 Task: Look for space in Toba, Japan from 6th September, 2023 to 10th September, 2023 for 1 adult in price range Rs.10000 to Rs.15000. Place can be private room with 1  bedroom having 1 bed and 1 bathroom. Property type can be house, flat, guest house, hotel. Booking option can be shelf check-in. Required host language is English.
Action: Mouse moved to (428, 79)
Screenshot: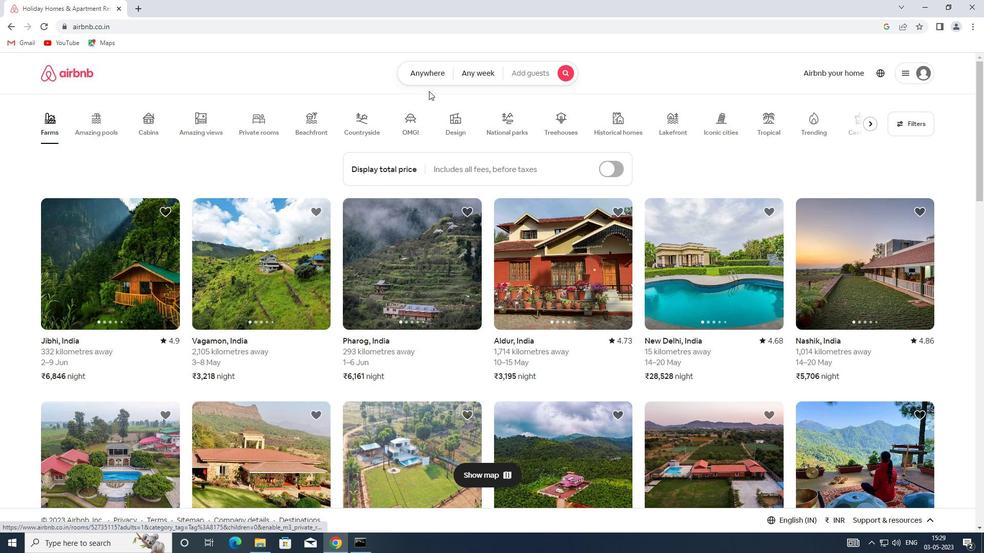 
Action: Mouse pressed left at (428, 79)
Screenshot: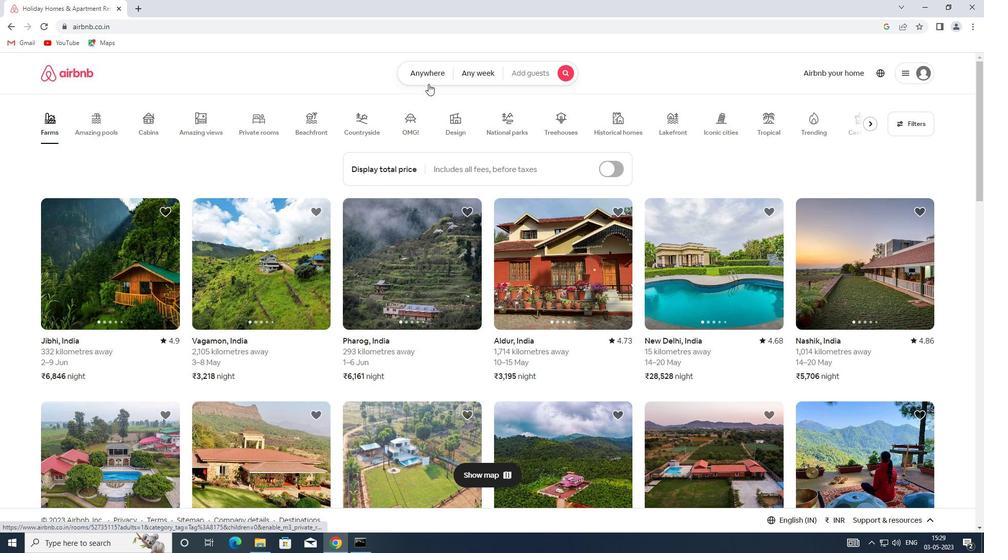 
Action: Mouse moved to (360, 115)
Screenshot: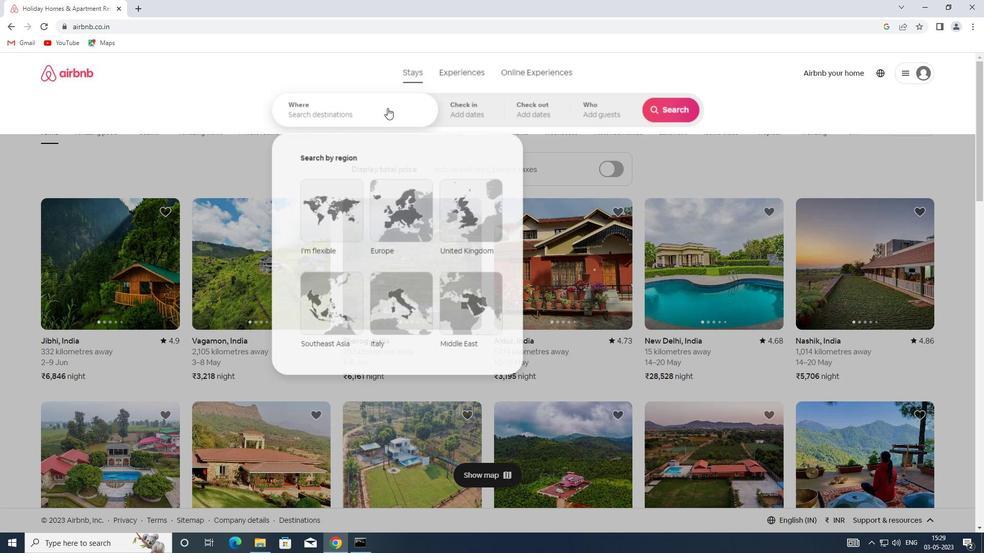 
Action: Mouse pressed left at (360, 115)
Screenshot: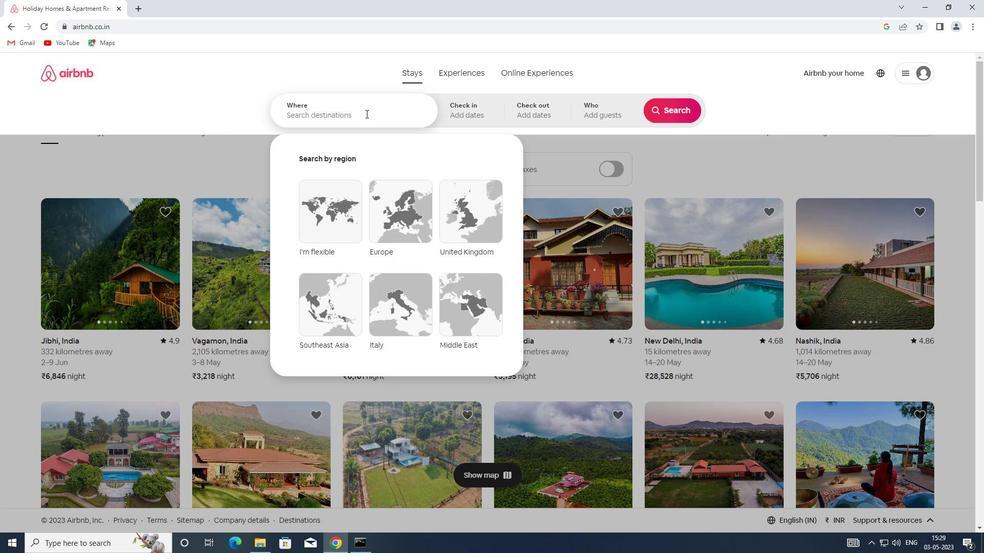 
Action: Key pressed <Key.shift>TOBA,<Key.shift><Key.shift><Key.shift><Key.shift>JAPAN
Screenshot: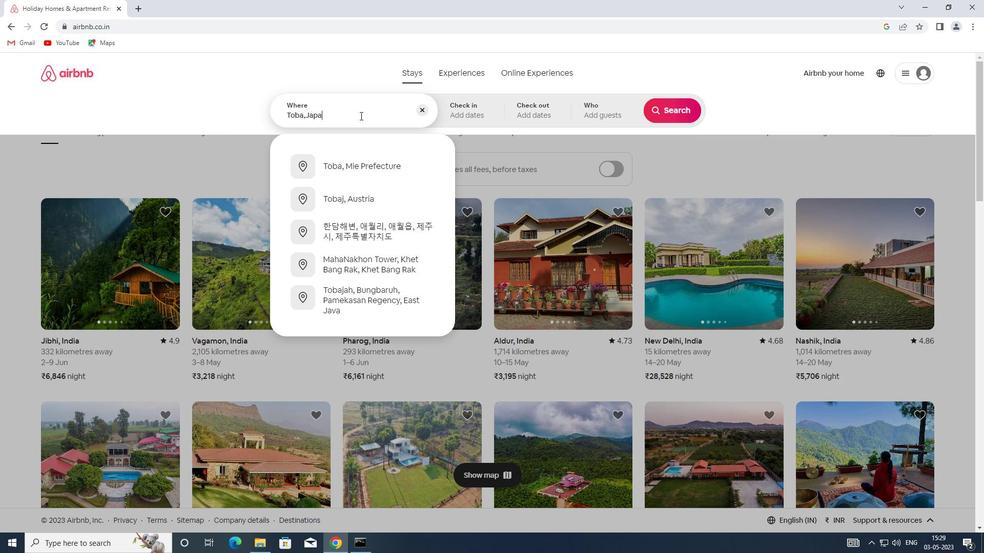 
Action: Mouse moved to (474, 97)
Screenshot: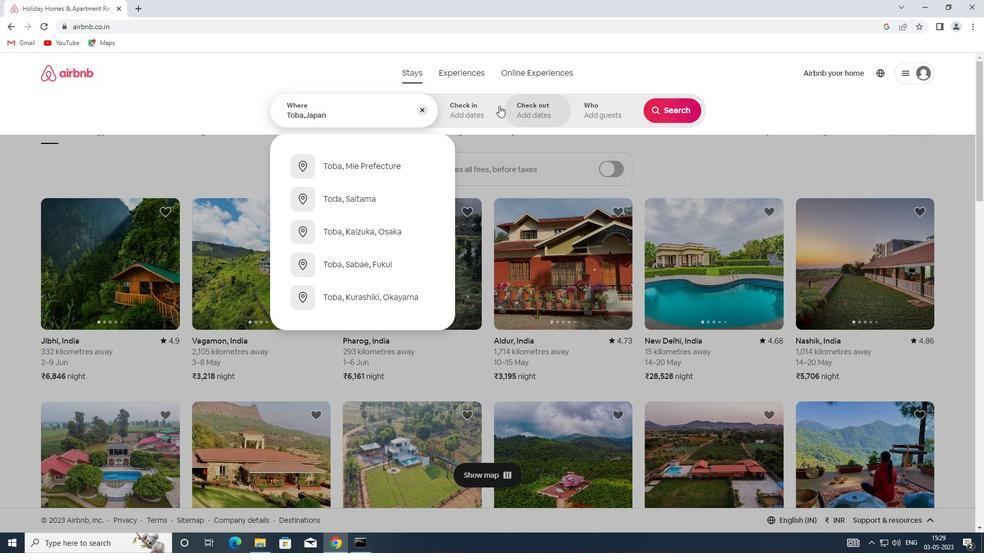 
Action: Mouse pressed left at (474, 97)
Screenshot: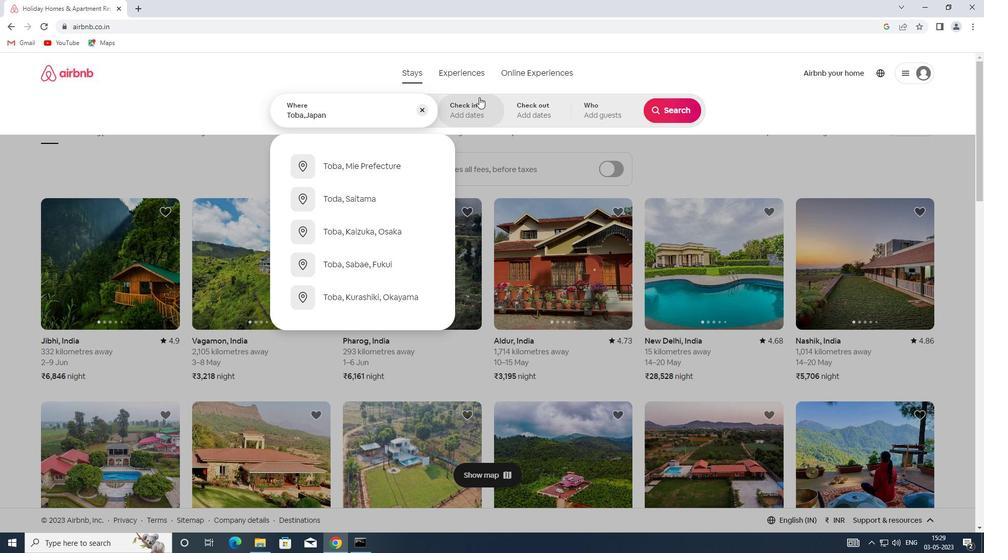 
Action: Mouse moved to (664, 196)
Screenshot: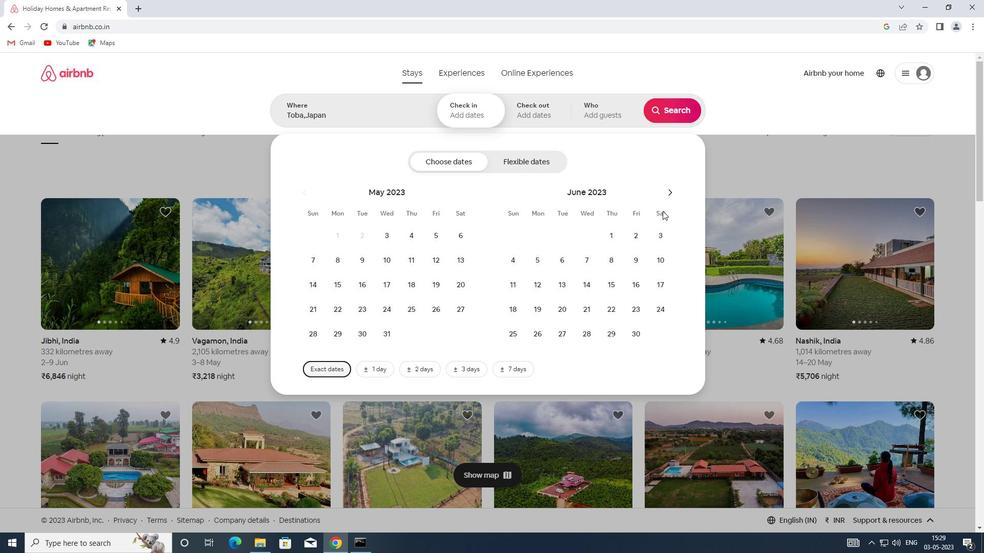 
Action: Mouse pressed left at (664, 196)
Screenshot: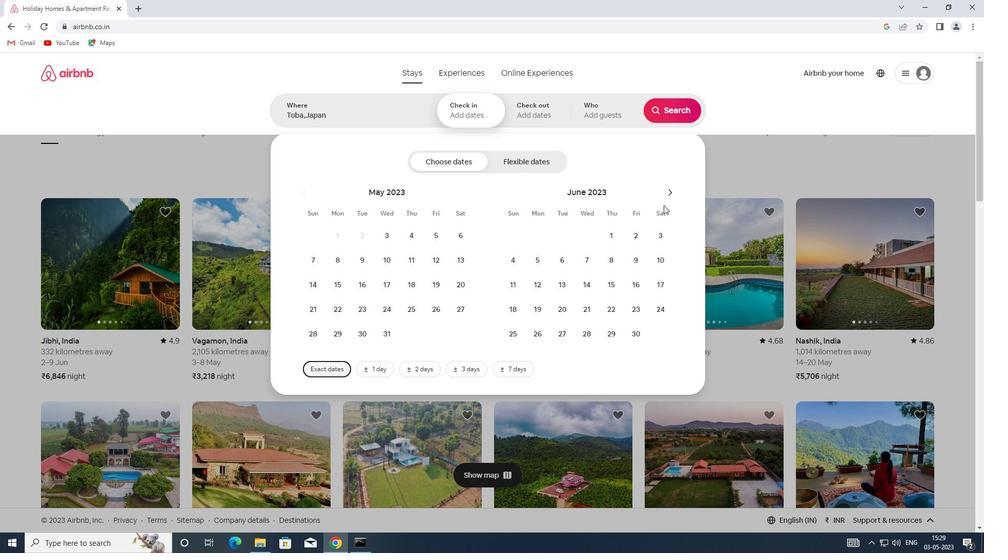 
Action: Mouse pressed left at (664, 196)
Screenshot: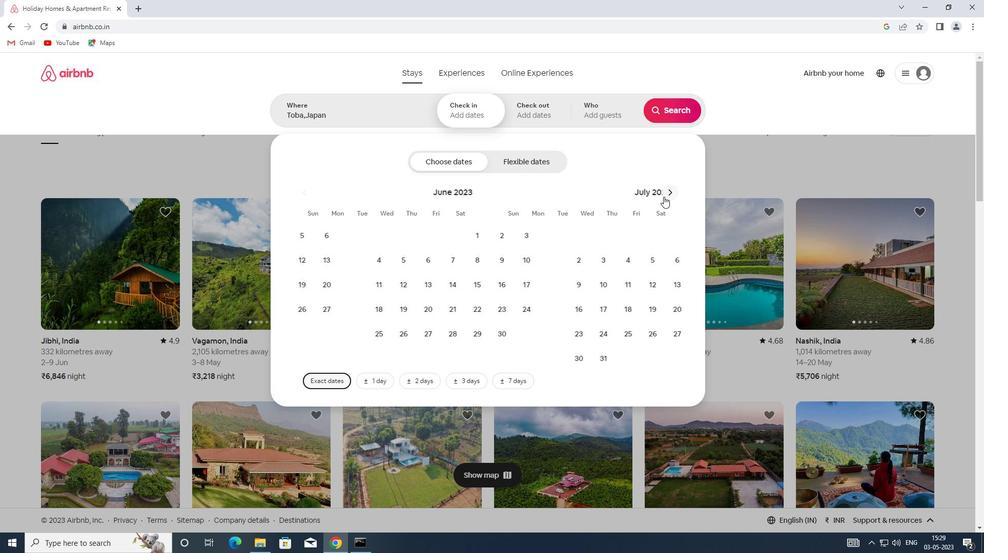 
Action: Mouse pressed left at (664, 196)
Screenshot: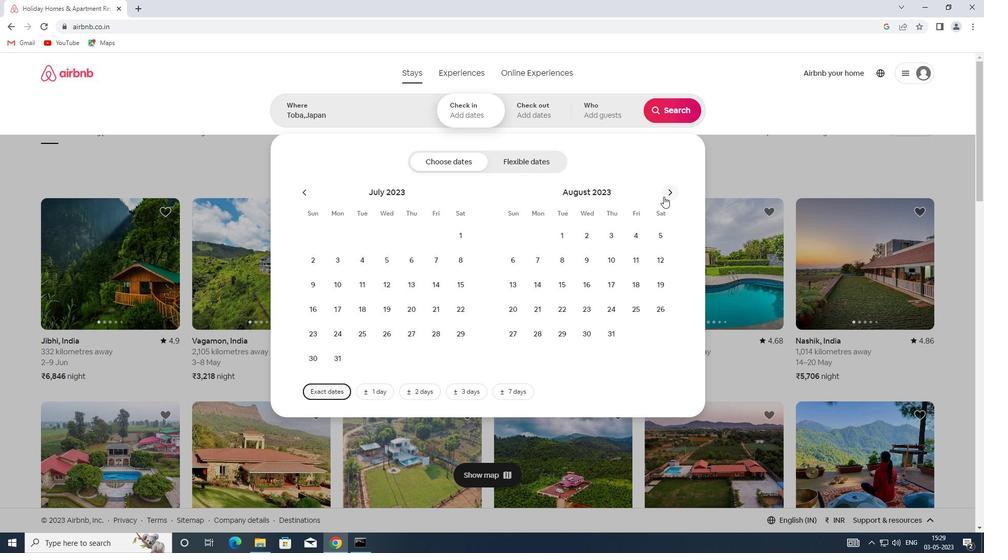 
Action: Mouse moved to (590, 265)
Screenshot: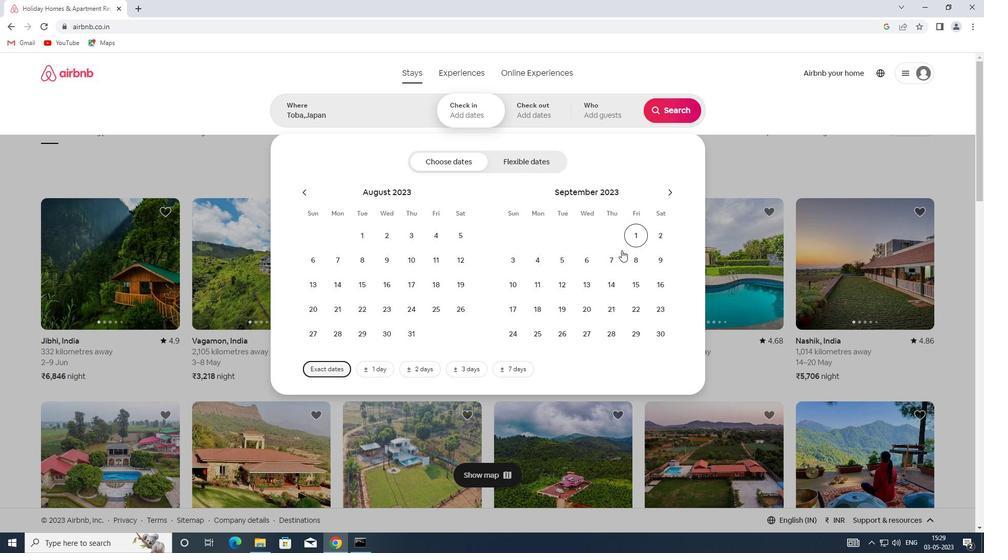 
Action: Mouse pressed left at (590, 265)
Screenshot: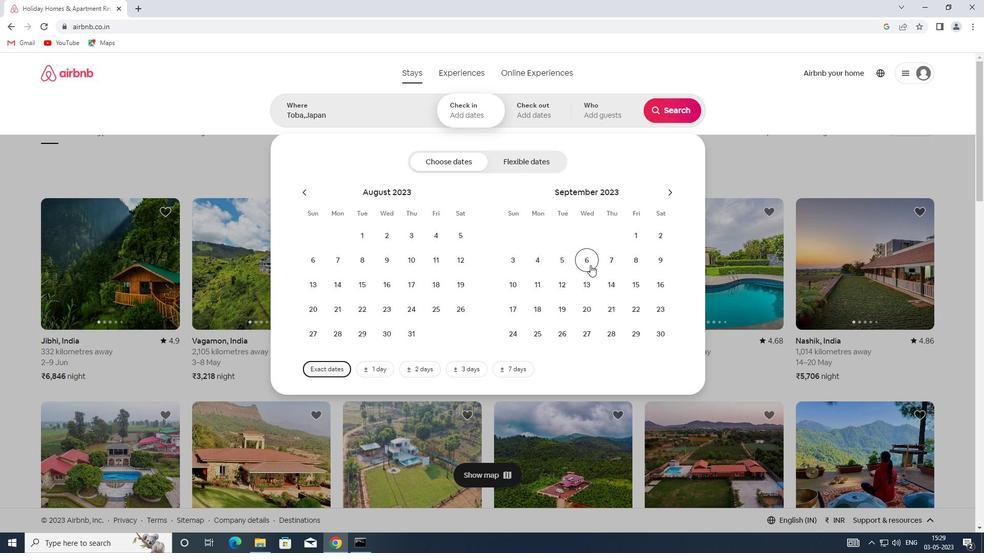 
Action: Mouse moved to (521, 289)
Screenshot: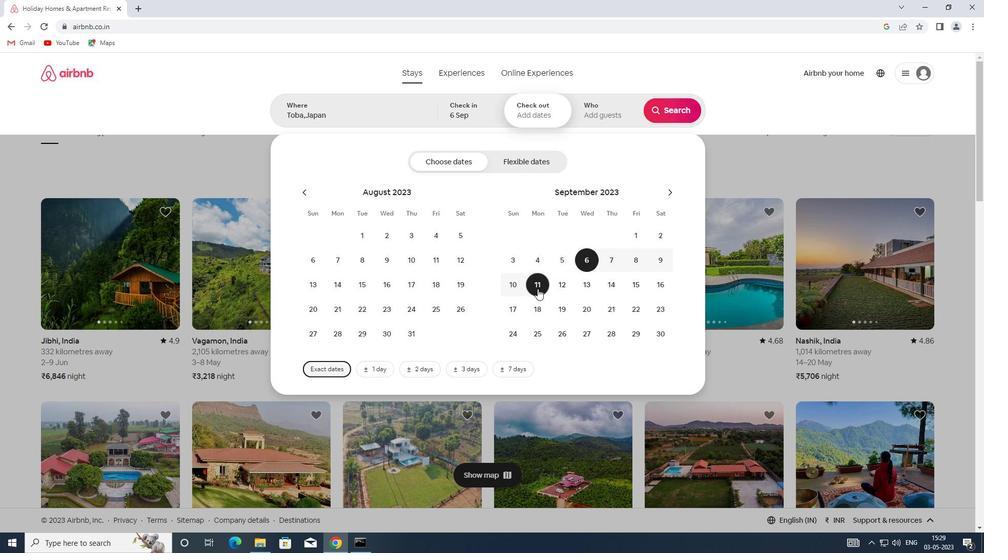 
Action: Mouse pressed left at (521, 289)
Screenshot: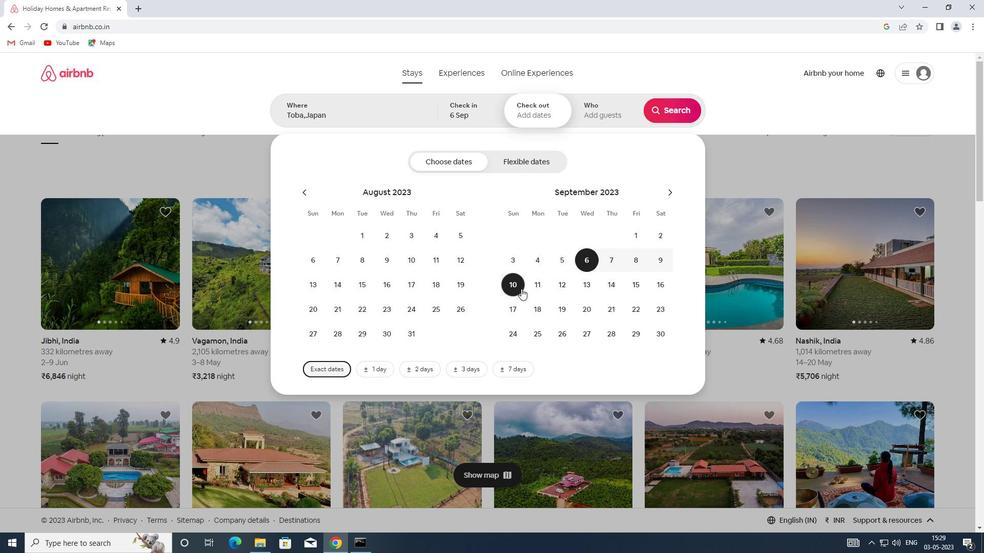 
Action: Mouse moved to (598, 117)
Screenshot: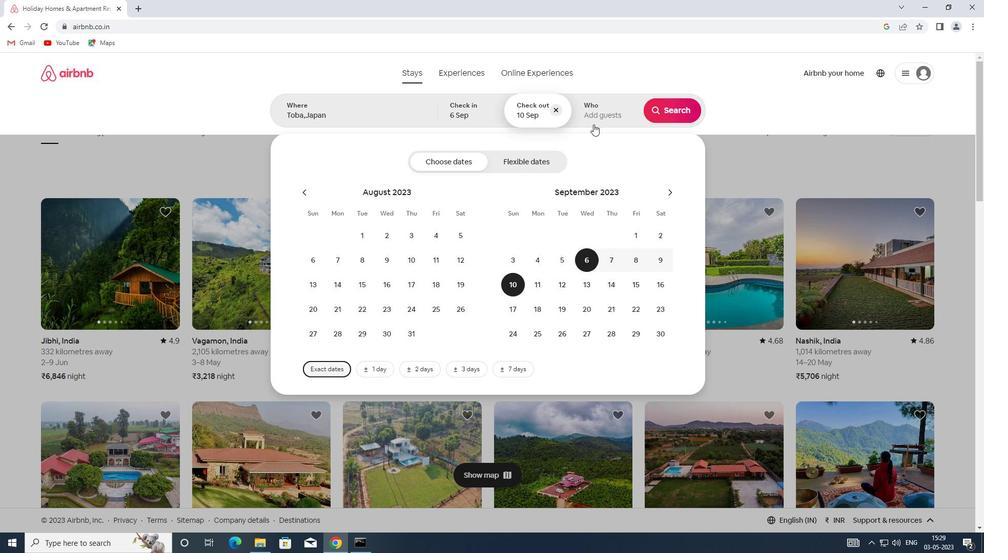 
Action: Mouse pressed left at (598, 117)
Screenshot: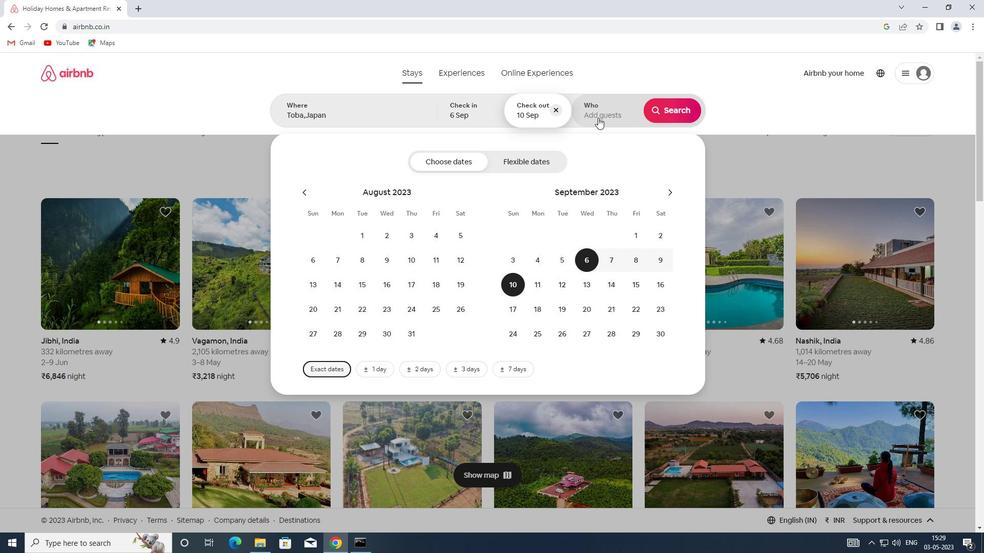 
Action: Mouse moved to (681, 161)
Screenshot: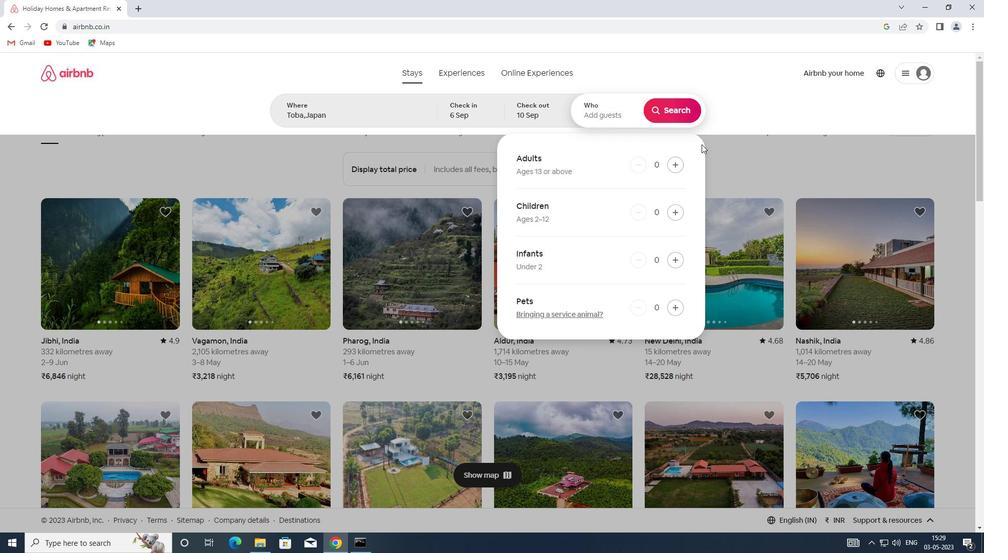 
Action: Mouse pressed left at (681, 161)
Screenshot: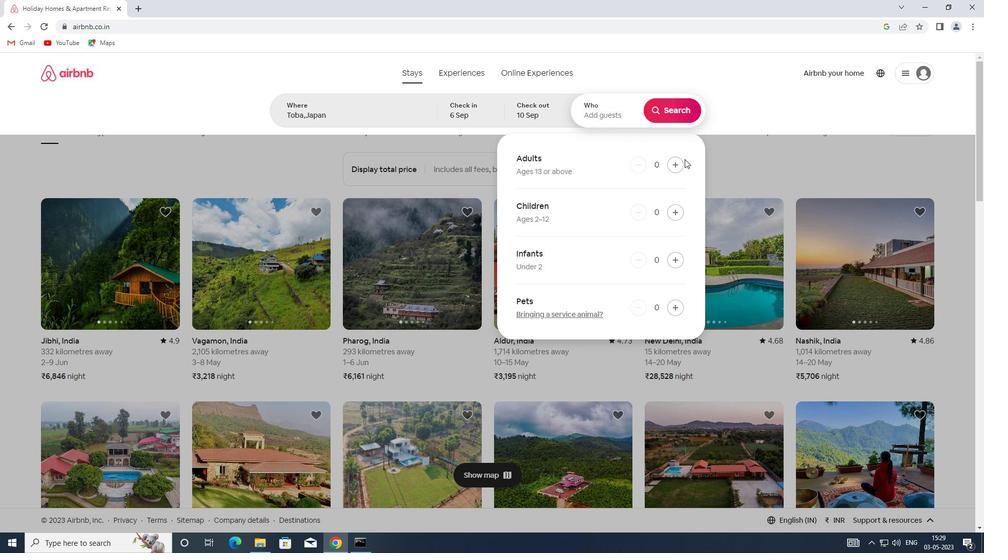 
Action: Mouse moved to (676, 119)
Screenshot: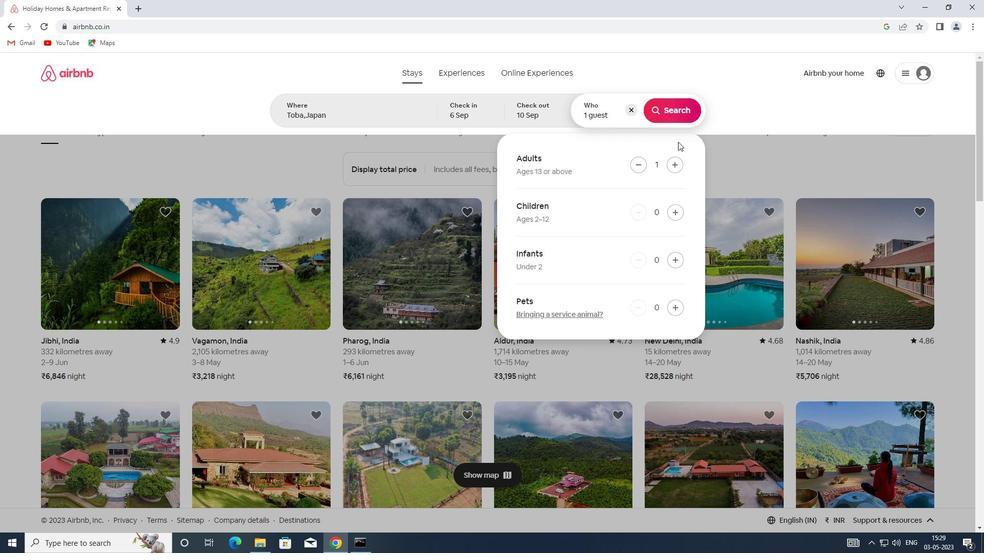 
Action: Mouse pressed left at (676, 119)
Screenshot: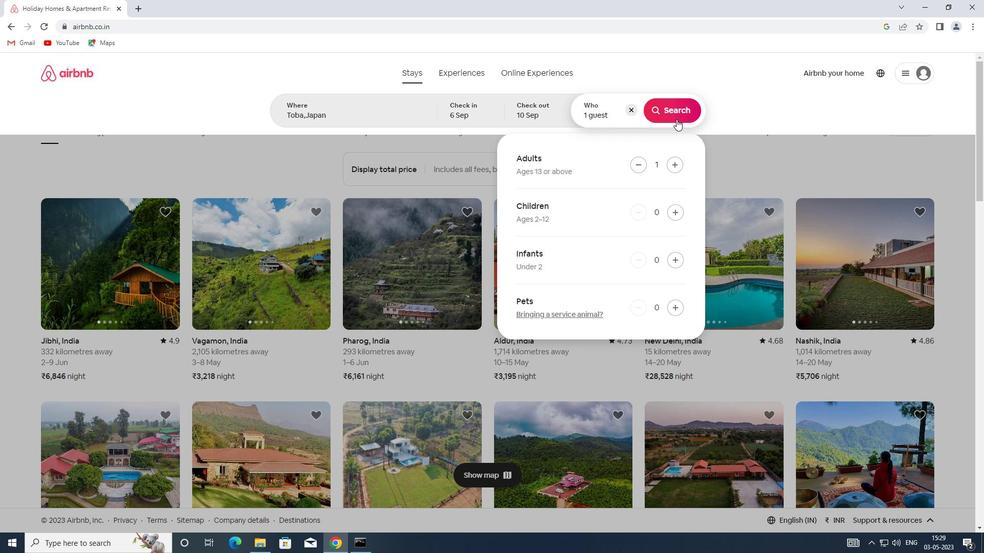 
Action: Mouse moved to (936, 115)
Screenshot: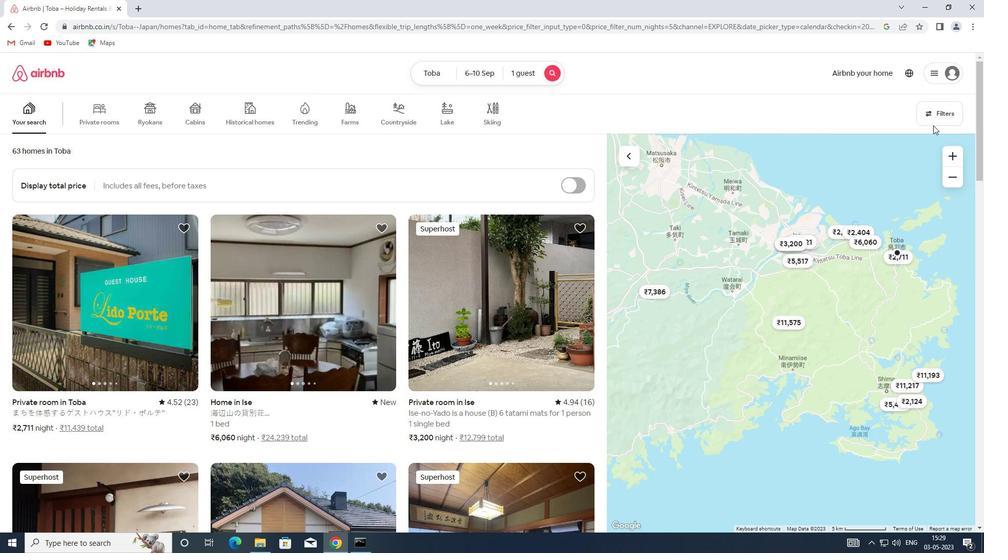 
Action: Mouse pressed left at (936, 115)
Screenshot: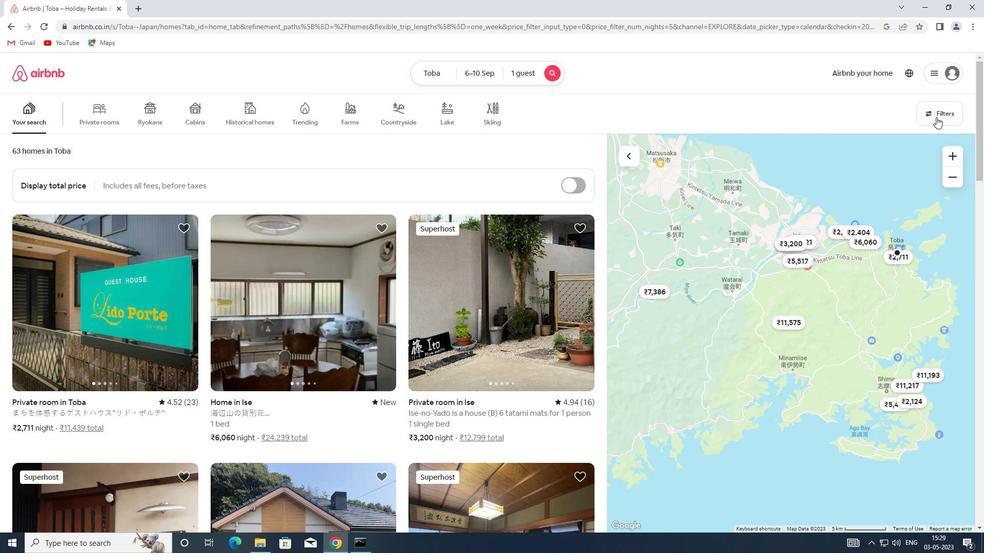 
Action: Mouse moved to (364, 241)
Screenshot: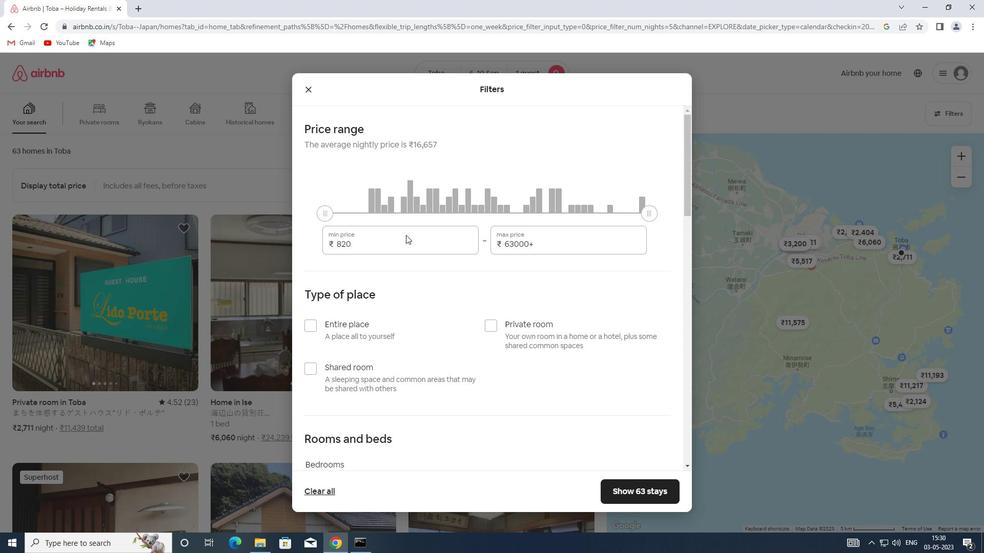 
Action: Mouse pressed left at (364, 241)
Screenshot: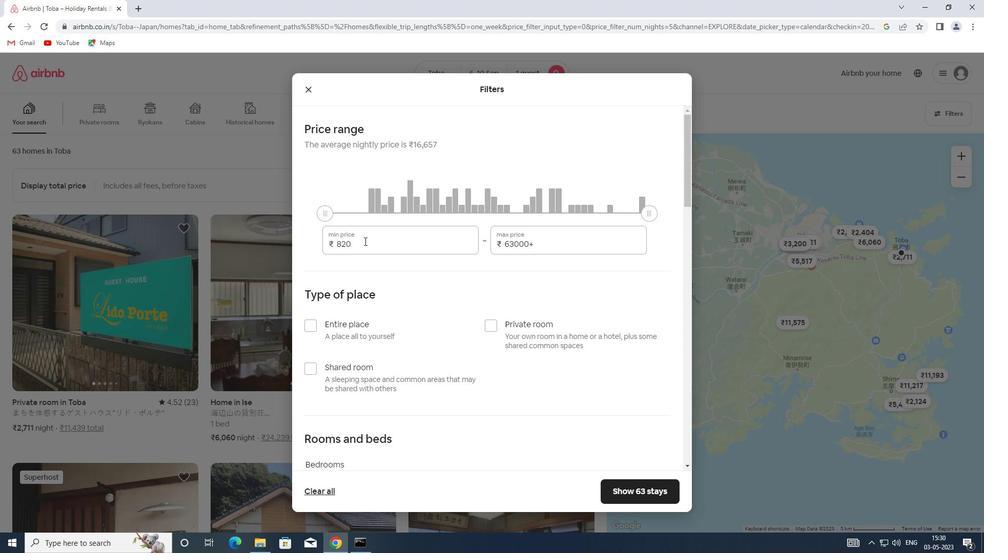 
Action: Mouse moved to (312, 243)
Screenshot: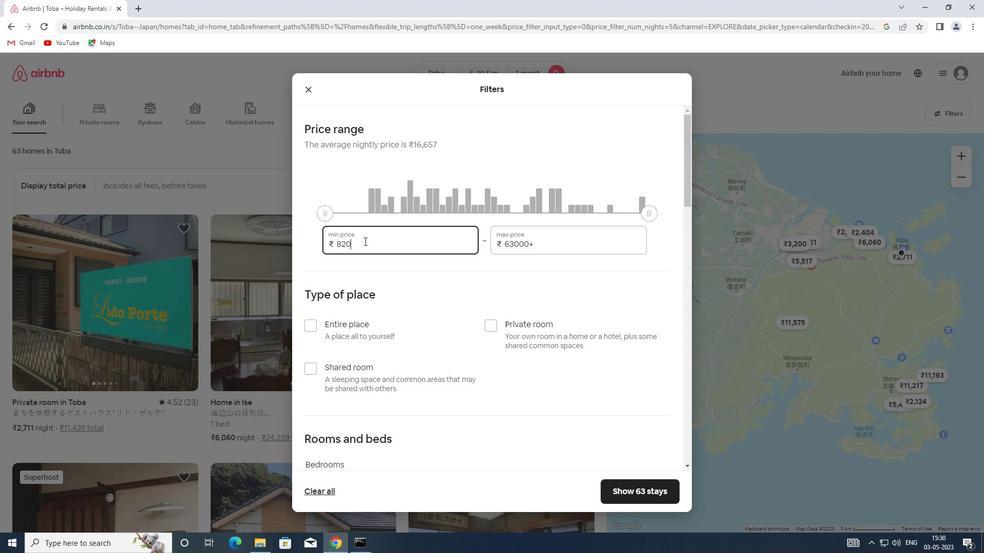 
Action: Key pressed 10000
Screenshot: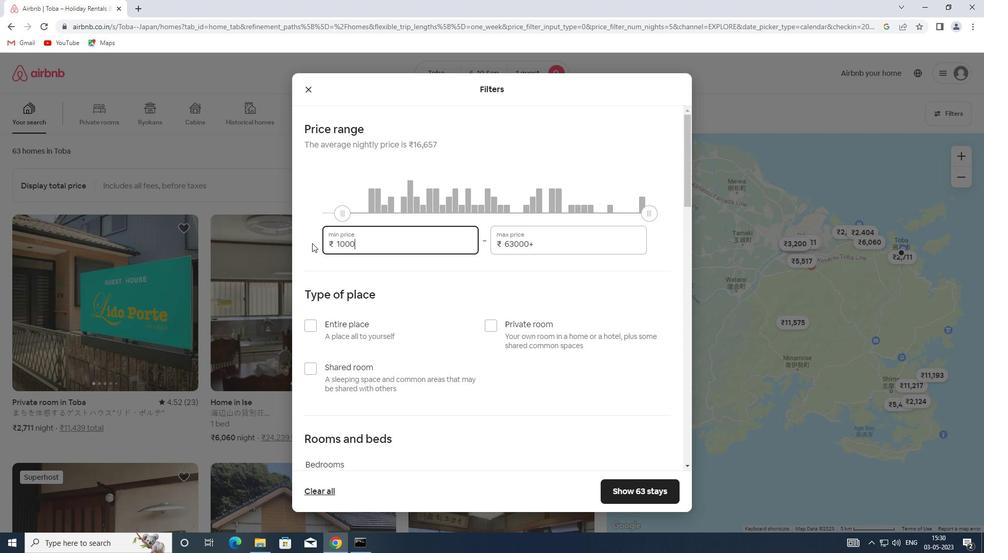 
Action: Mouse moved to (555, 241)
Screenshot: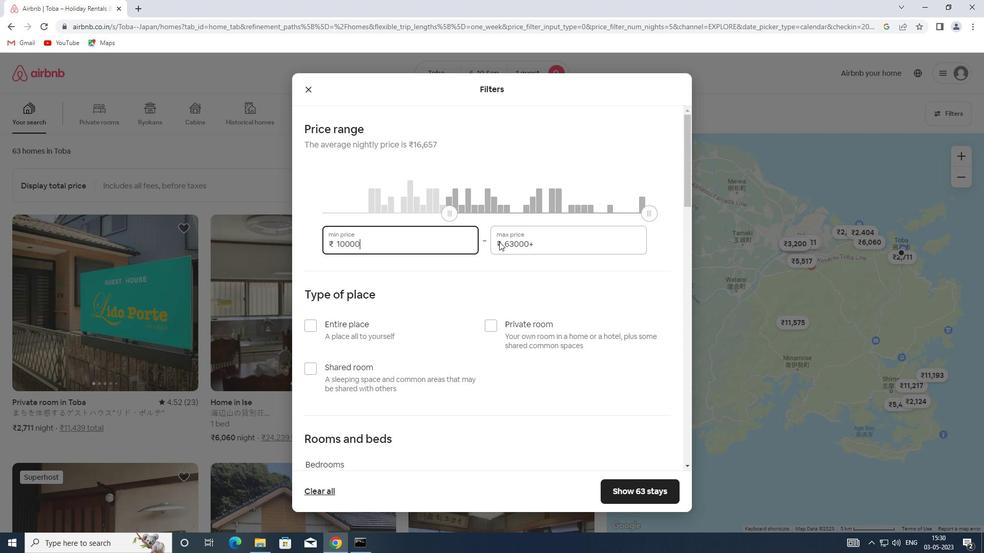 
Action: Mouse pressed left at (555, 241)
Screenshot: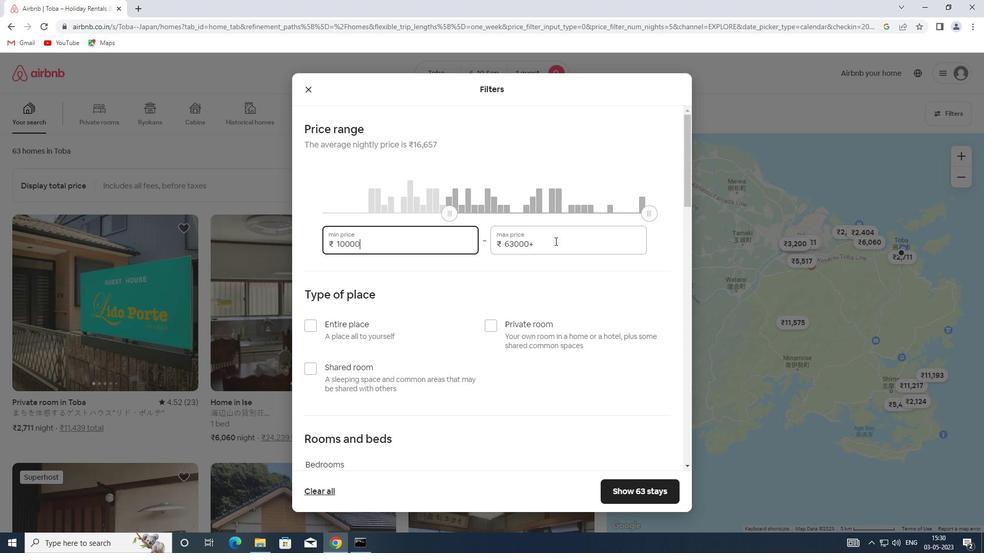 
Action: Mouse moved to (471, 242)
Screenshot: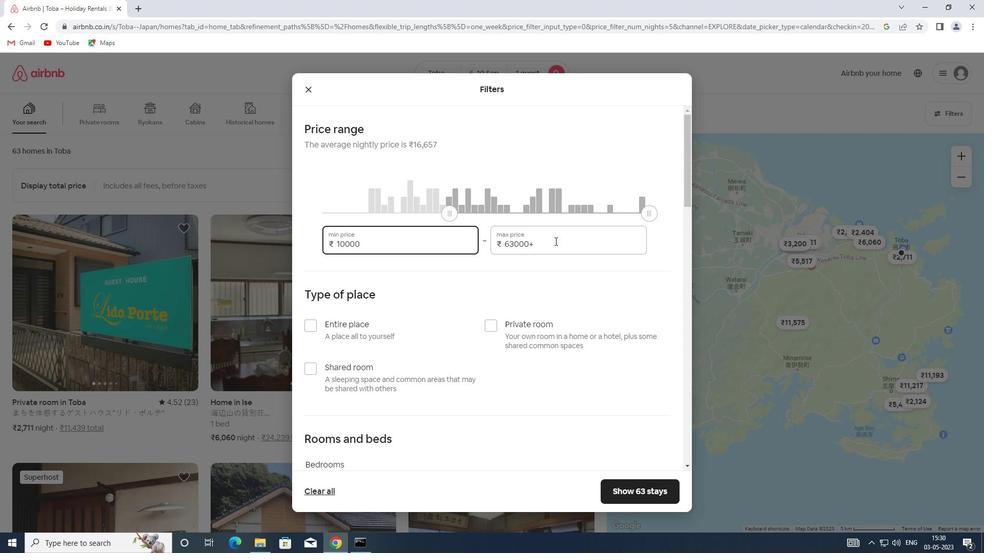 
Action: Key pressed 15000
Screenshot: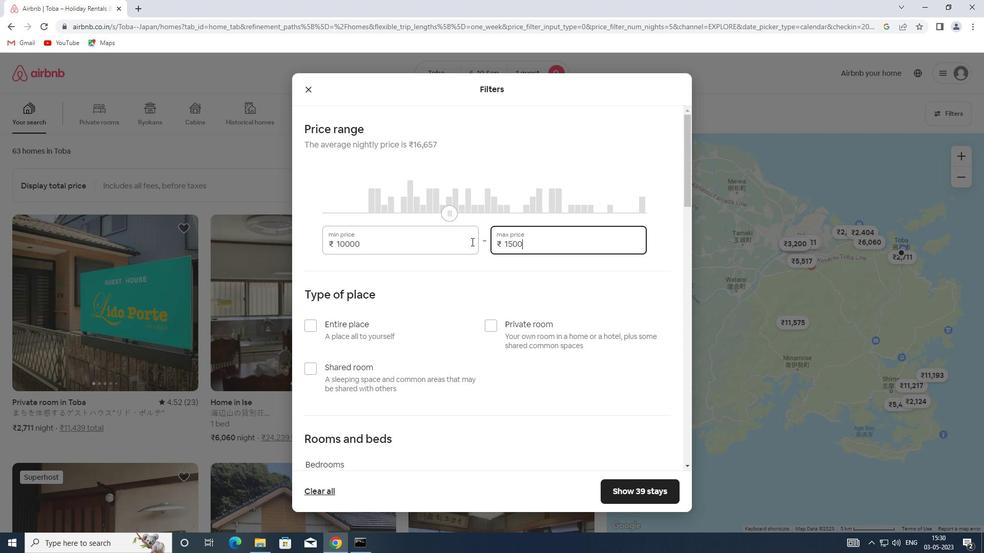 
Action: Mouse moved to (489, 318)
Screenshot: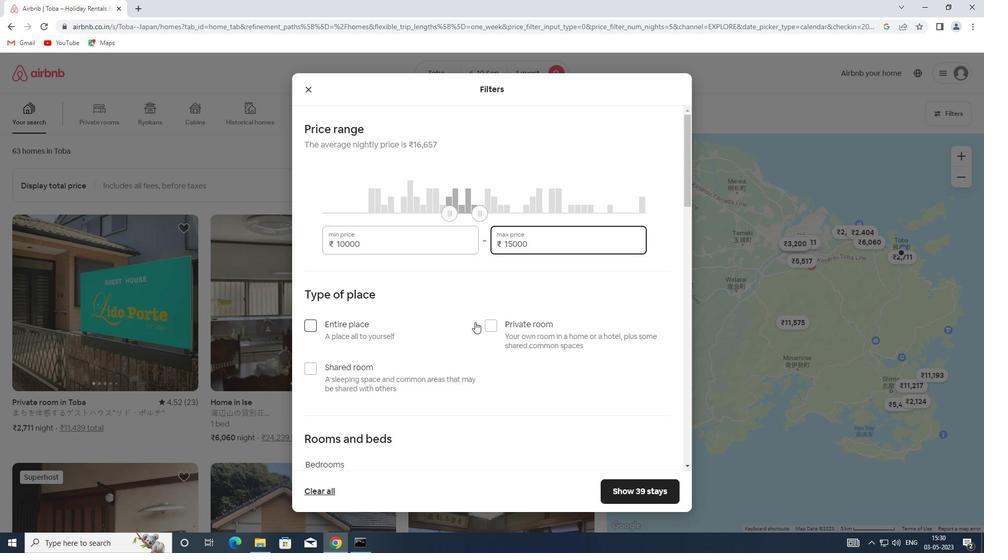 
Action: Mouse pressed left at (489, 318)
Screenshot: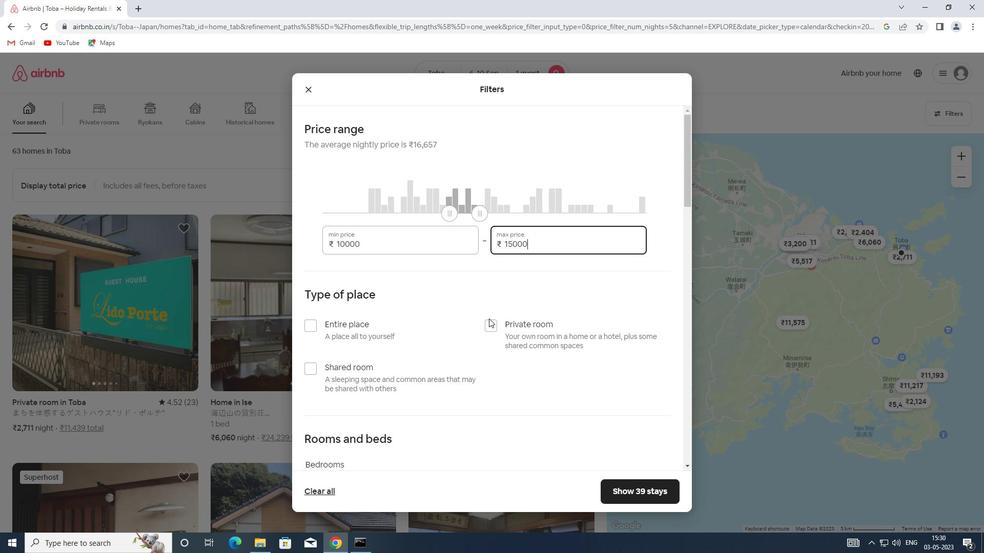 
Action: Mouse scrolled (489, 318) with delta (0, 0)
Screenshot: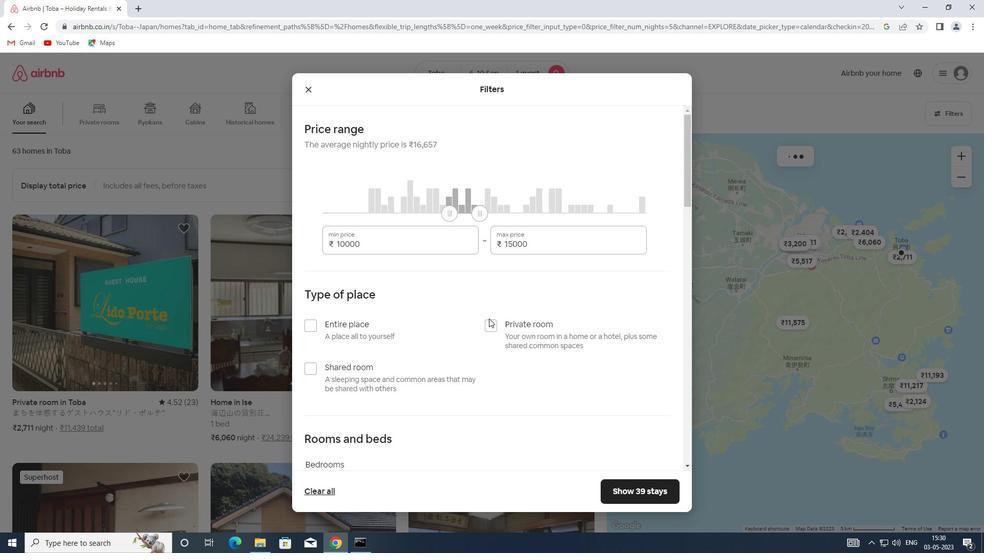 
Action: Mouse scrolled (489, 318) with delta (0, 0)
Screenshot: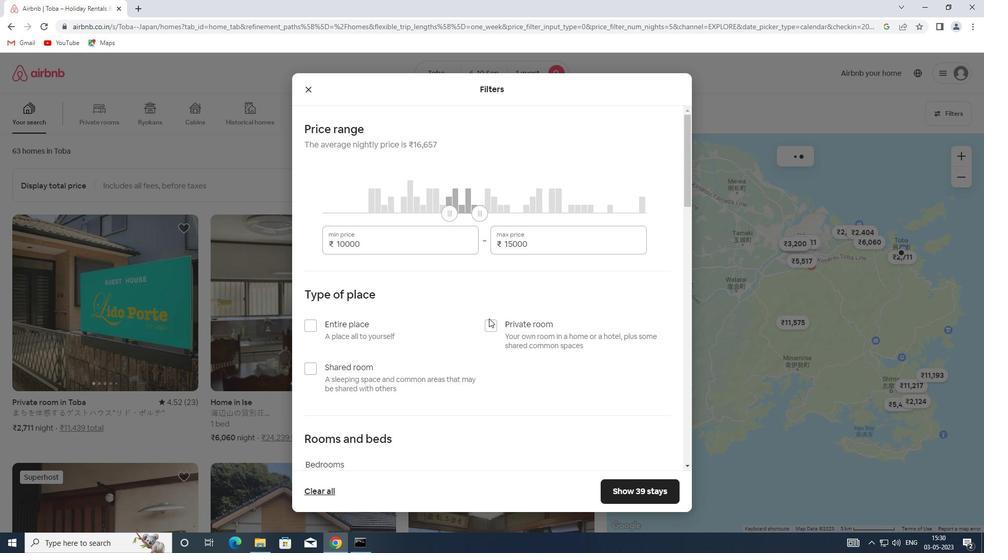
Action: Mouse moved to (492, 227)
Screenshot: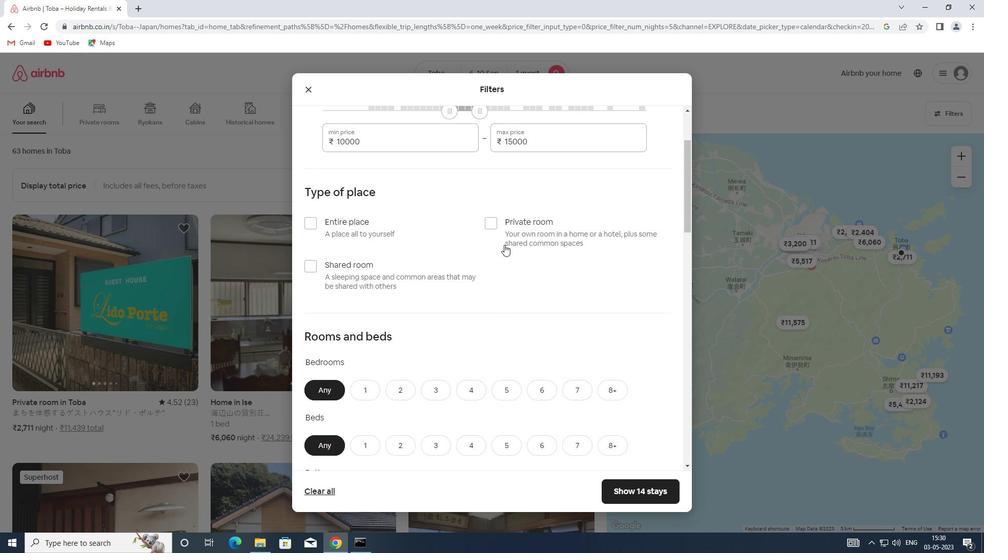 
Action: Mouse pressed left at (492, 227)
Screenshot: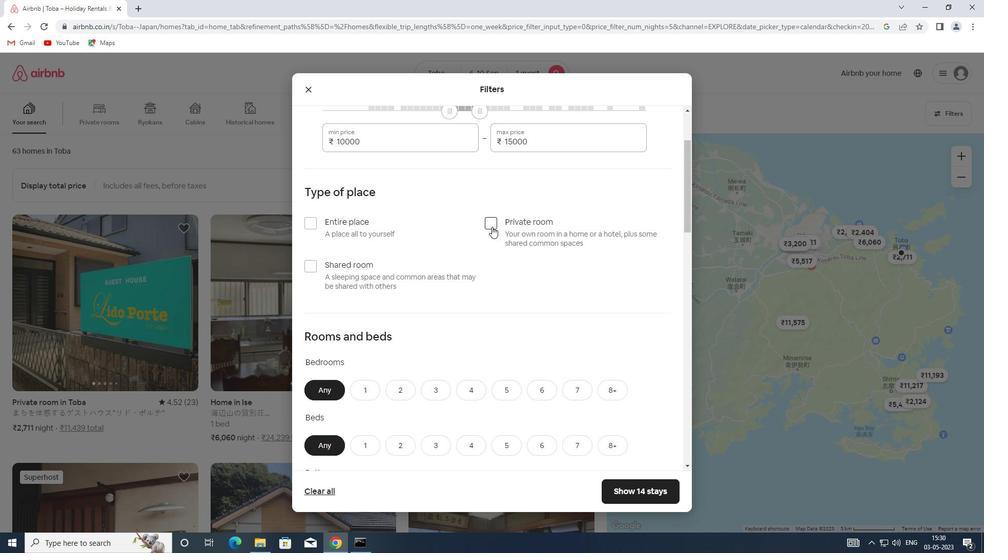 
Action: Mouse moved to (479, 269)
Screenshot: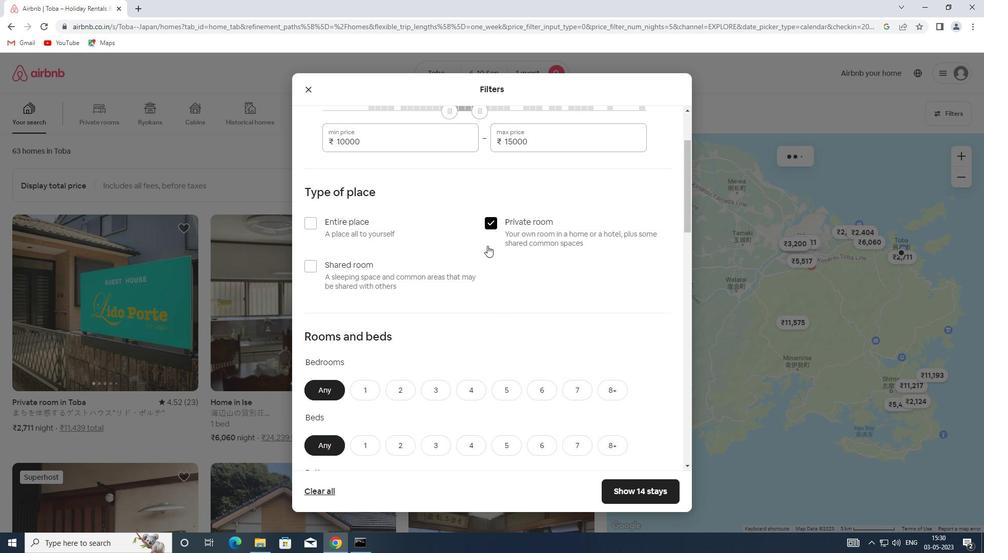 
Action: Mouse scrolled (479, 269) with delta (0, 0)
Screenshot: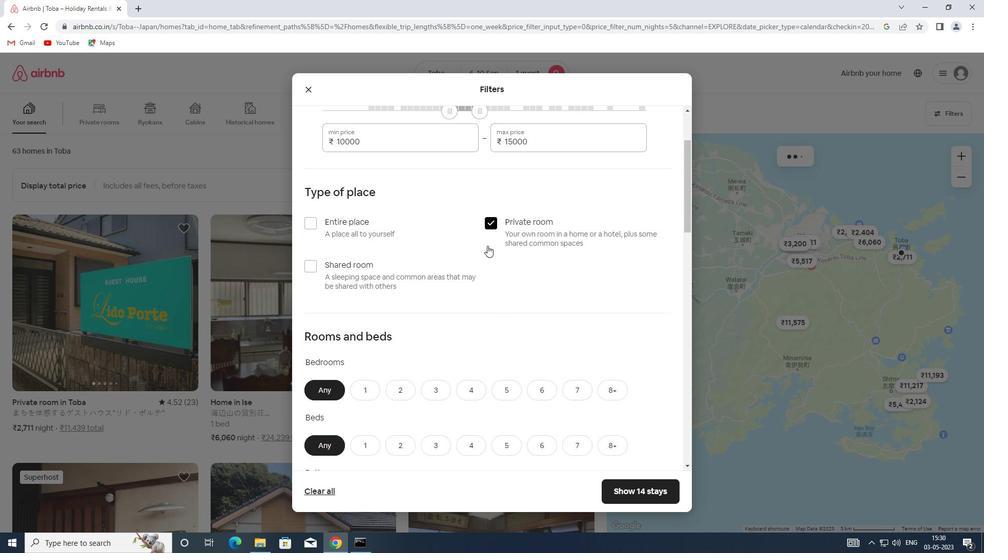 
Action: Mouse scrolled (479, 269) with delta (0, 0)
Screenshot: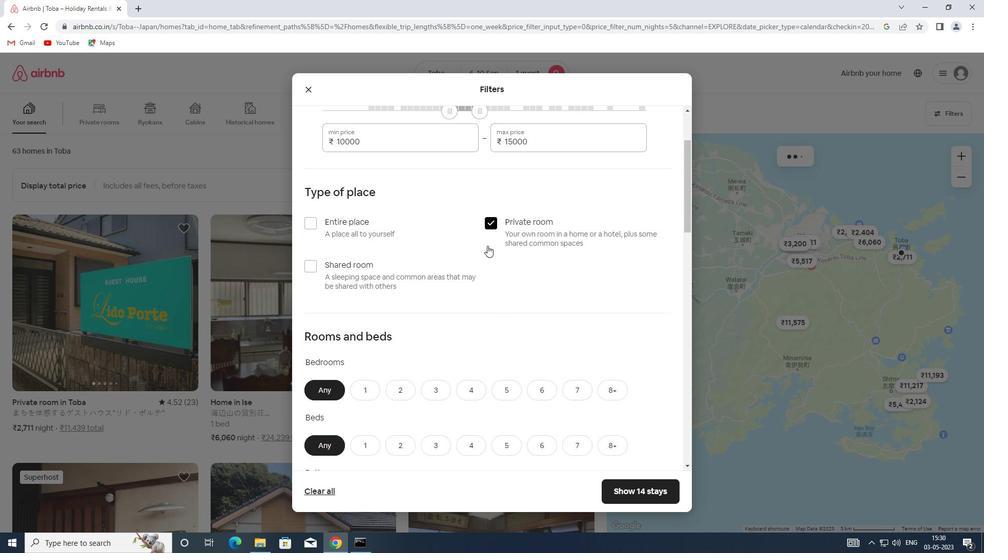 
Action: Mouse scrolled (479, 269) with delta (0, 0)
Screenshot: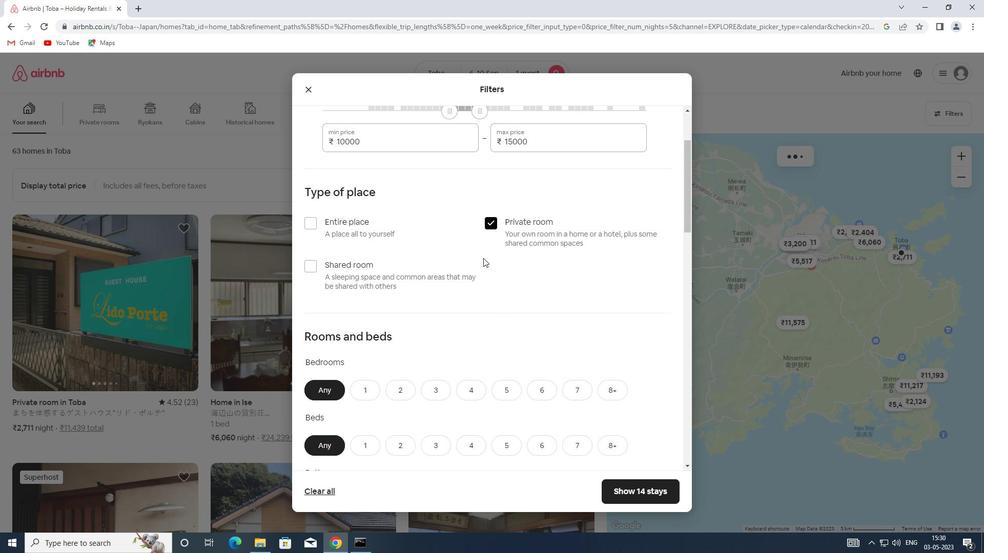 
Action: Mouse moved to (479, 274)
Screenshot: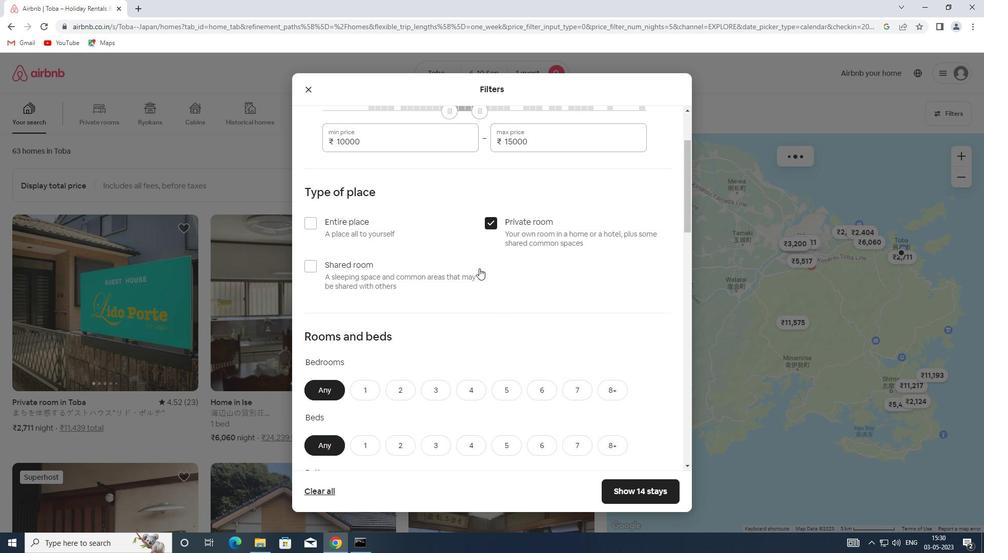 
Action: Mouse scrolled (479, 274) with delta (0, 0)
Screenshot: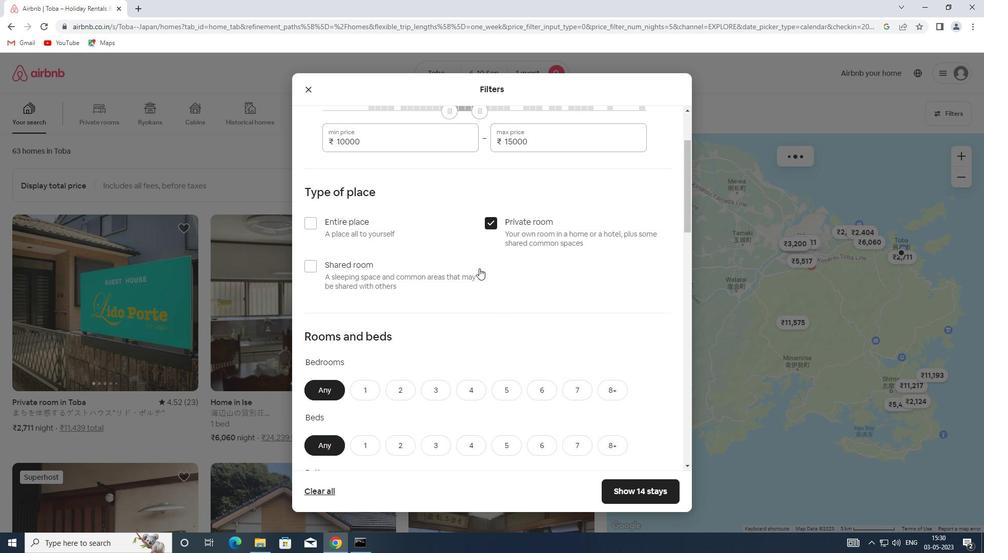 
Action: Mouse moved to (360, 181)
Screenshot: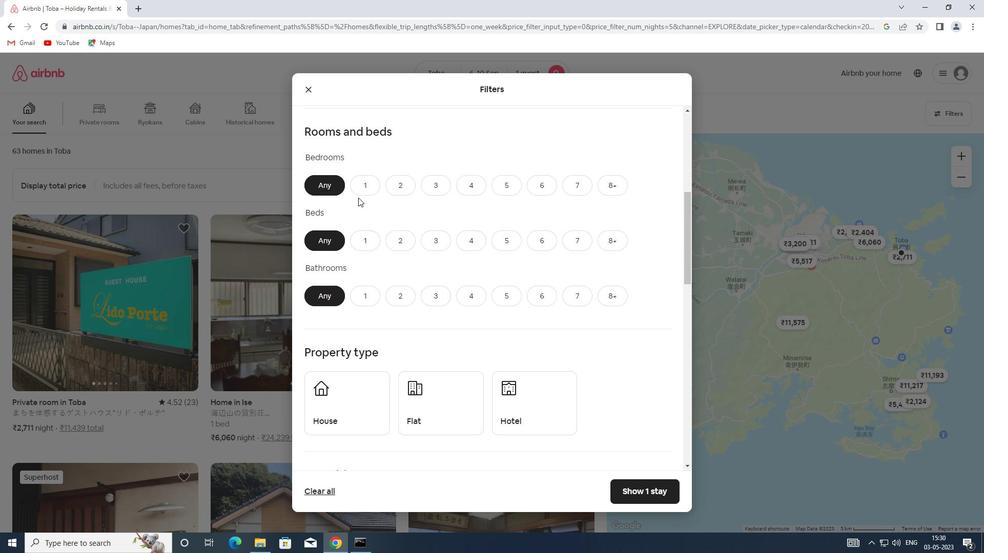 
Action: Mouse pressed left at (360, 181)
Screenshot: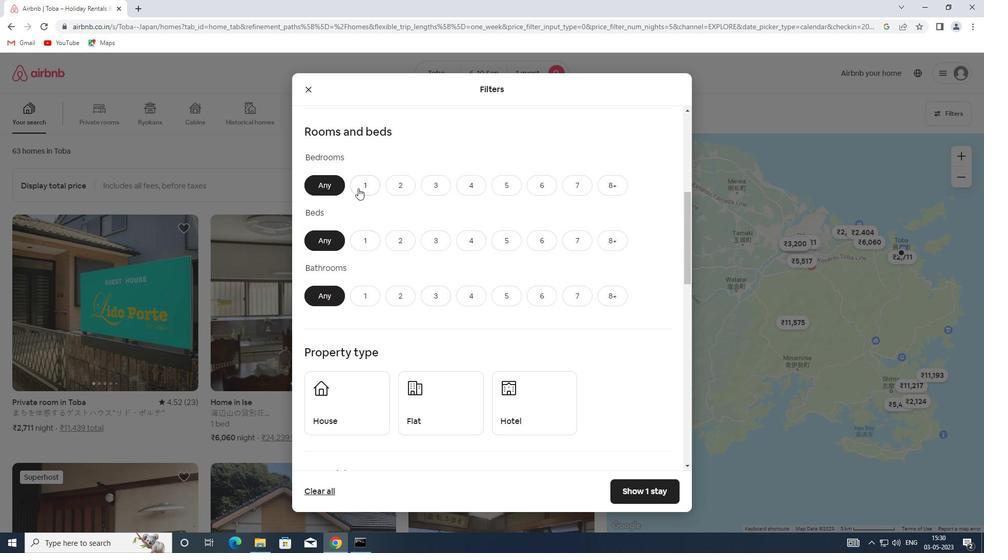 
Action: Mouse moved to (362, 246)
Screenshot: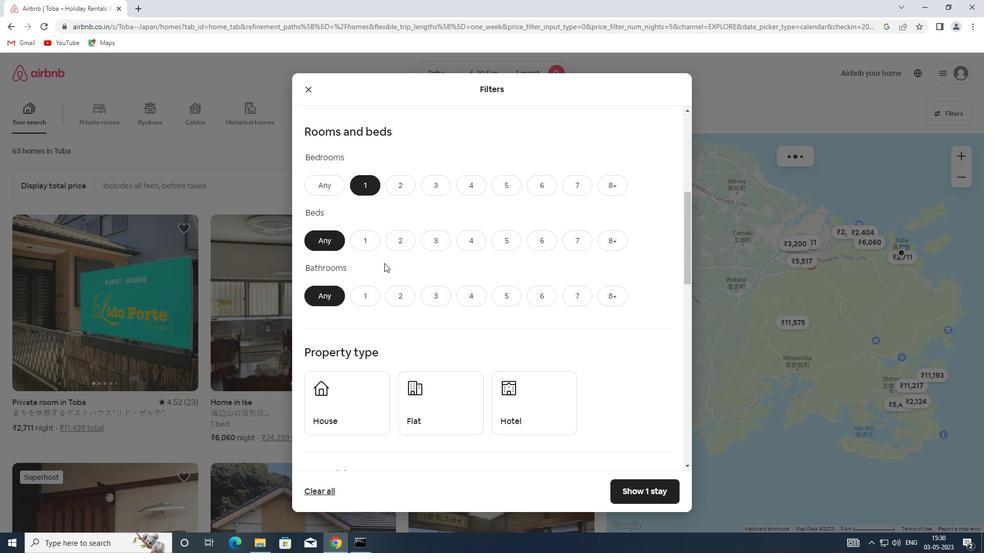 
Action: Mouse pressed left at (362, 246)
Screenshot: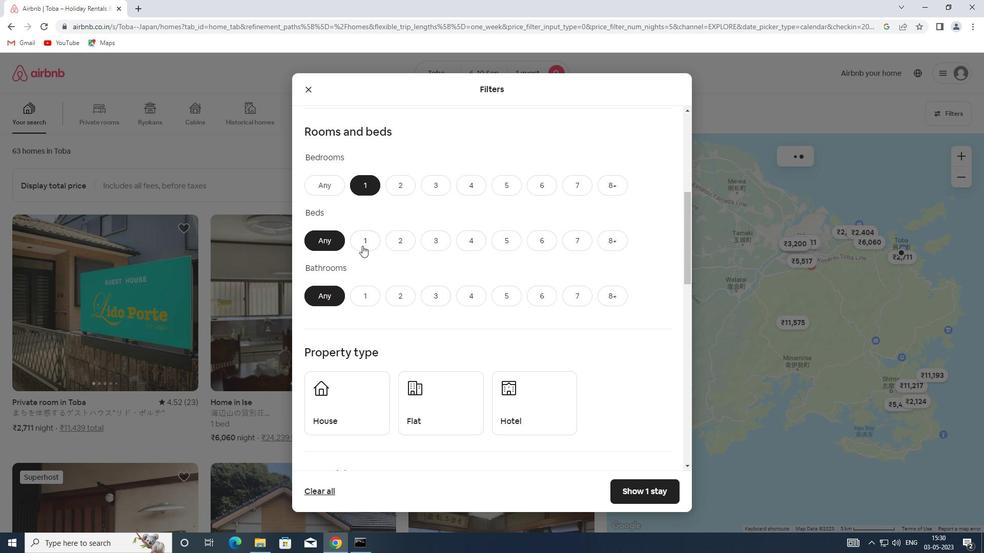 
Action: Mouse moved to (370, 303)
Screenshot: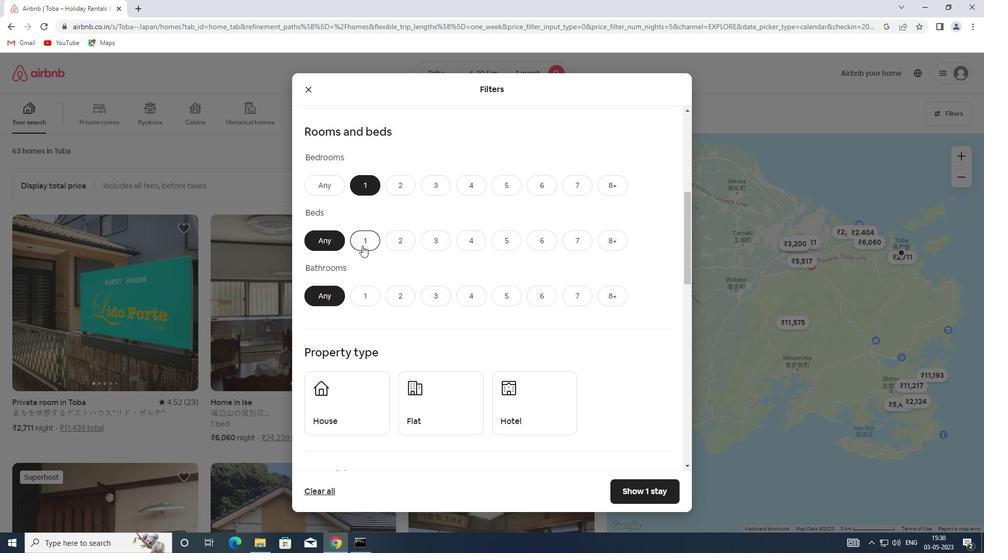 
Action: Mouse pressed left at (370, 303)
Screenshot: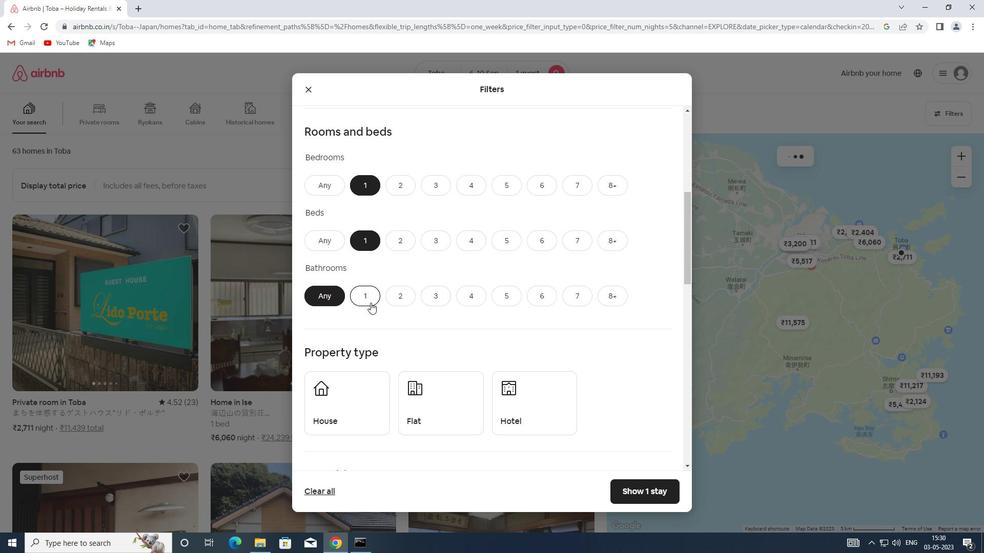 
Action: Mouse moved to (374, 296)
Screenshot: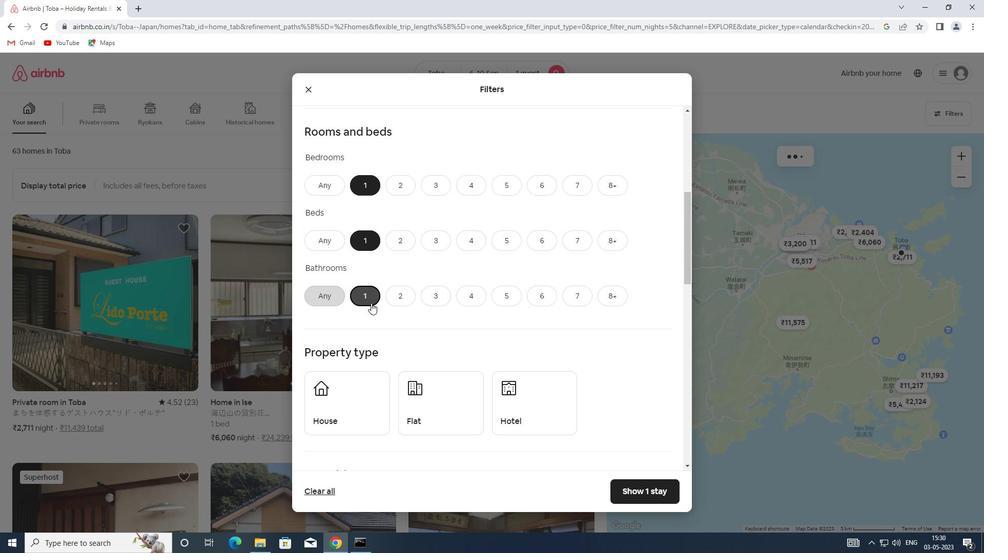 
Action: Mouse scrolled (374, 295) with delta (0, 0)
Screenshot: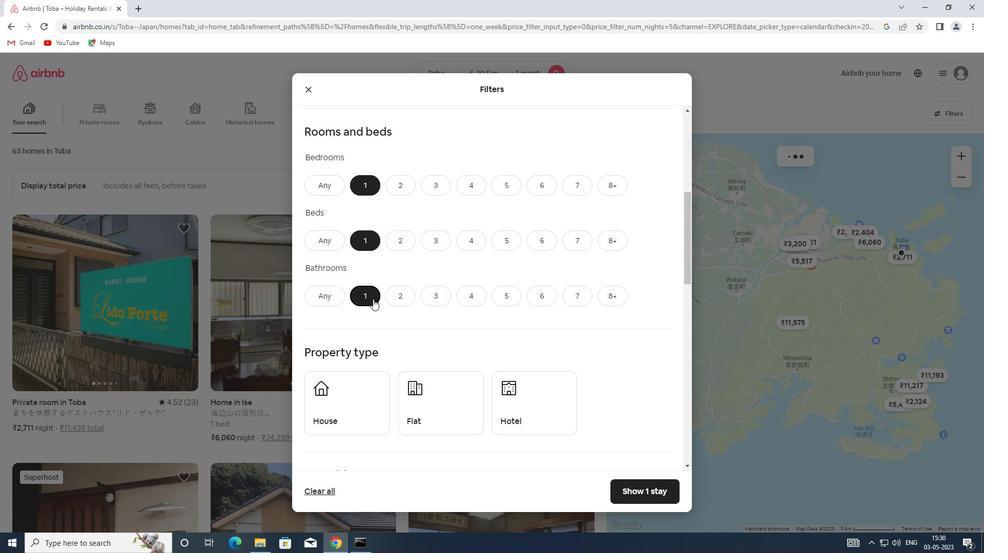 
Action: Mouse scrolled (374, 295) with delta (0, 0)
Screenshot: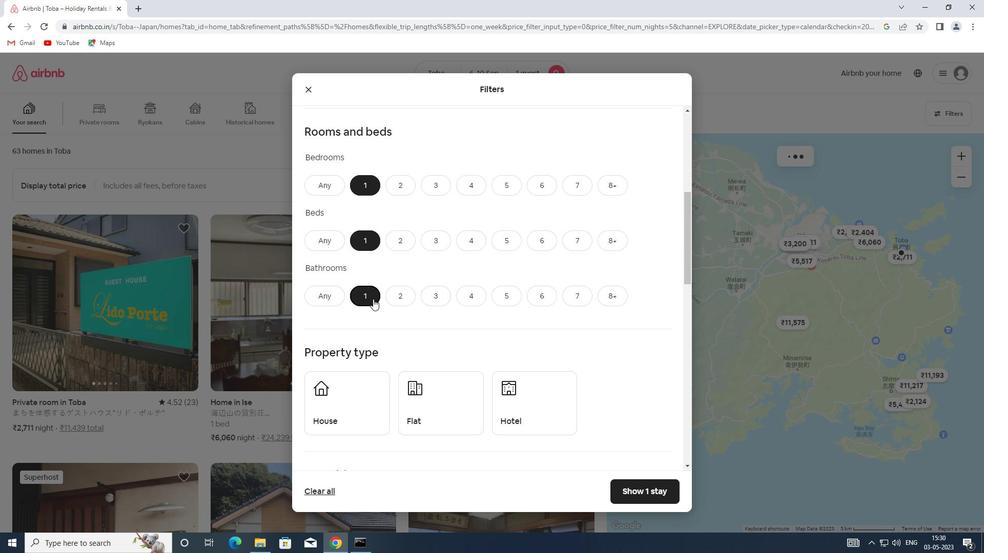 
Action: Mouse scrolled (374, 295) with delta (0, 0)
Screenshot: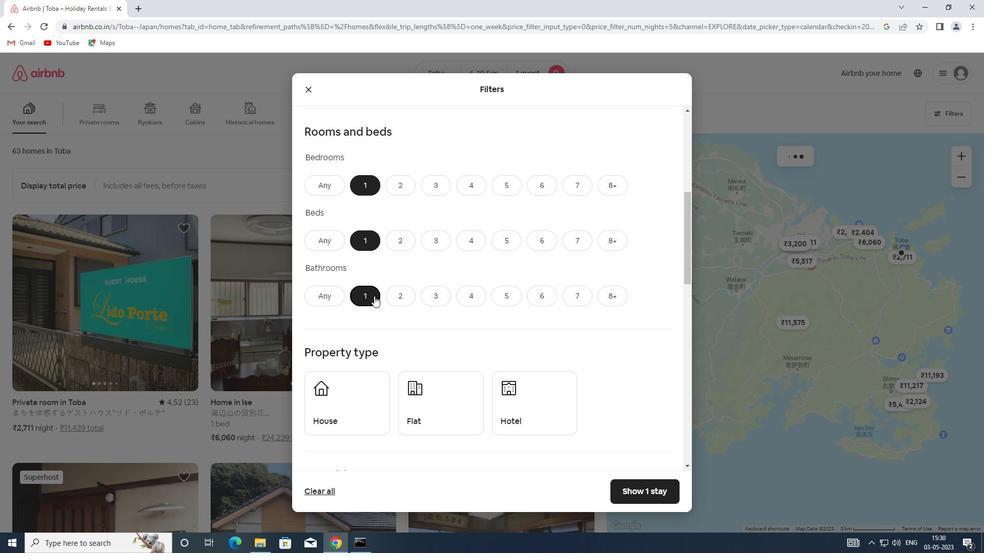 
Action: Mouse moved to (372, 255)
Screenshot: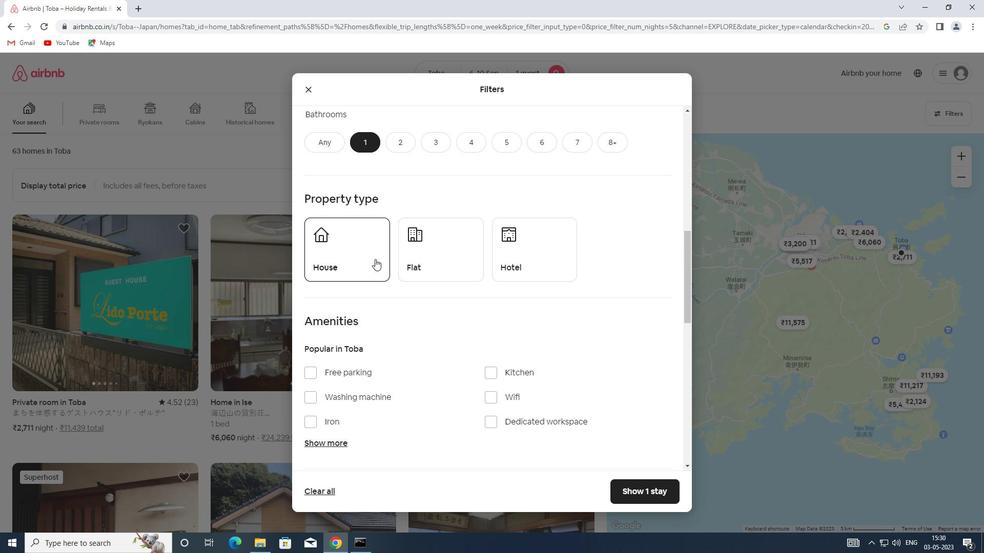 
Action: Mouse pressed left at (372, 255)
Screenshot: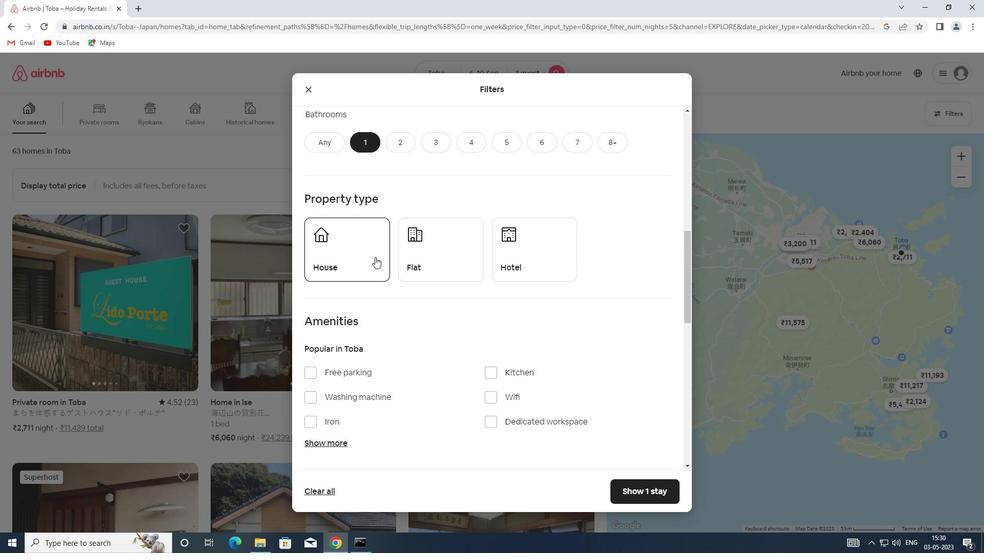 
Action: Mouse moved to (452, 255)
Screenshot: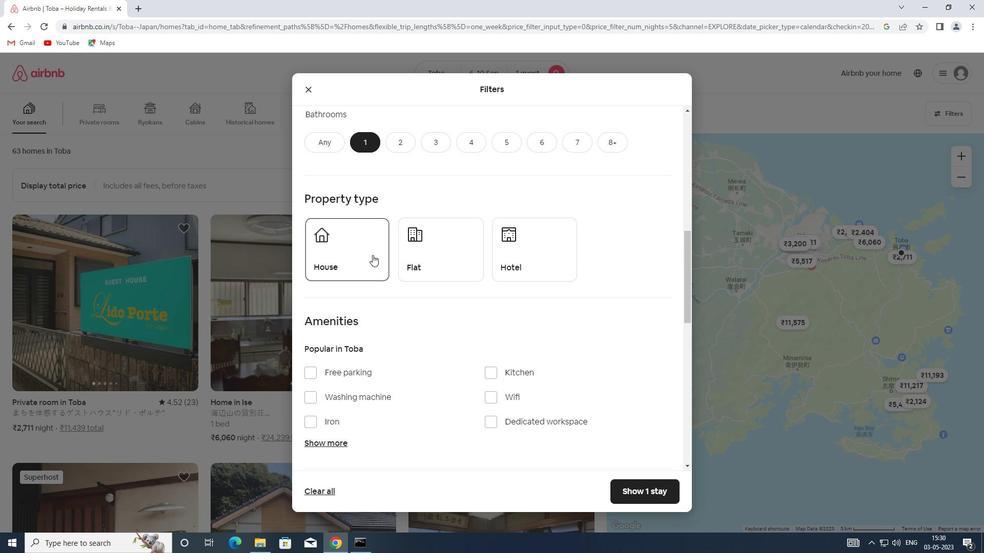 
Action: Mouse pressed left at (452, 255)
Screenshot: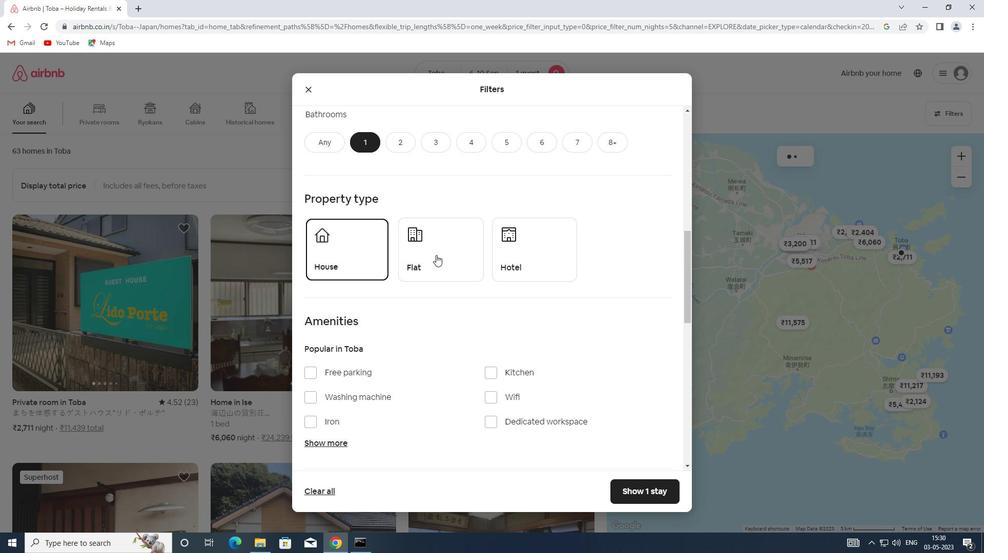 
Action: Mouse moved to (527, 251)
Screenshot: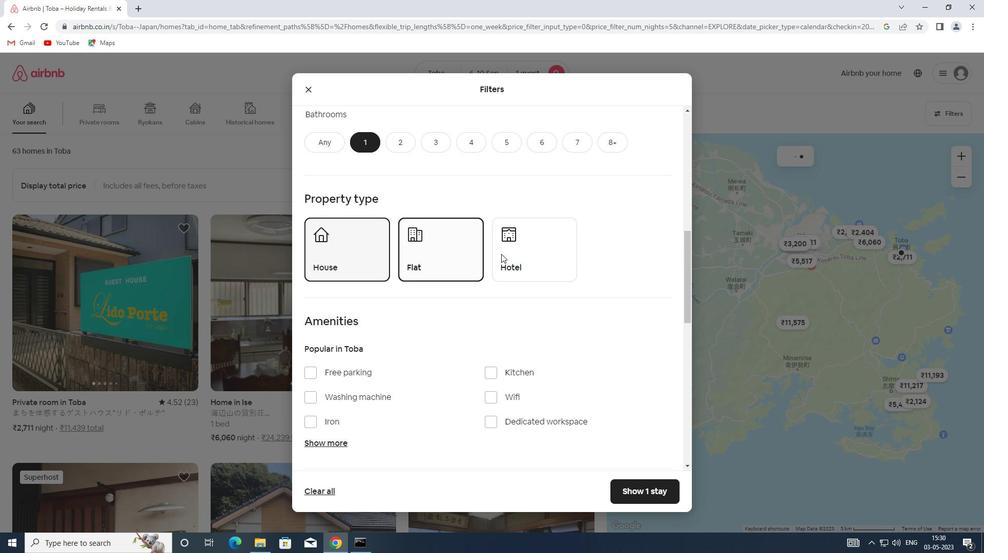 
Action: Mouse pressed left at (527, 251)
Screenshot: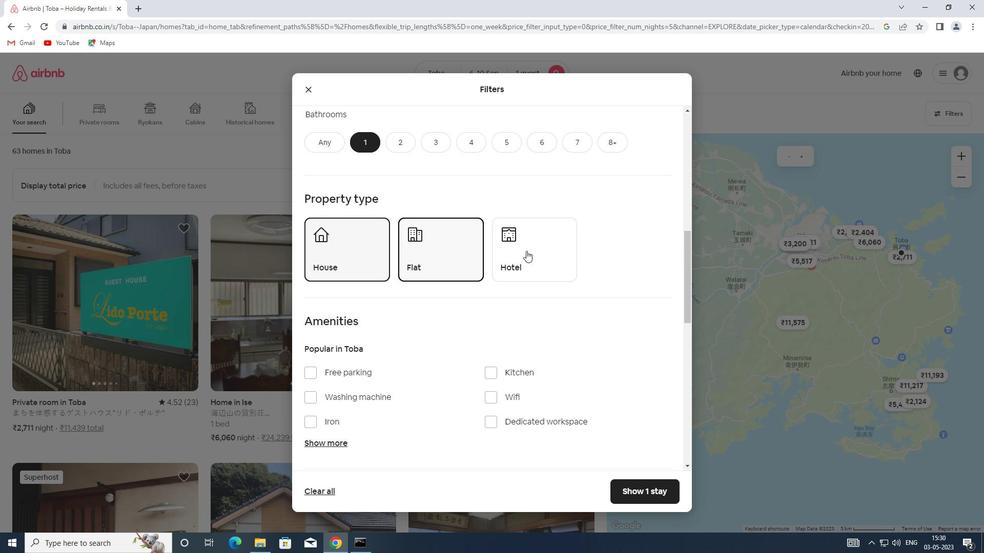 
Action: Mouse moved to (527, 250)
Screenshot: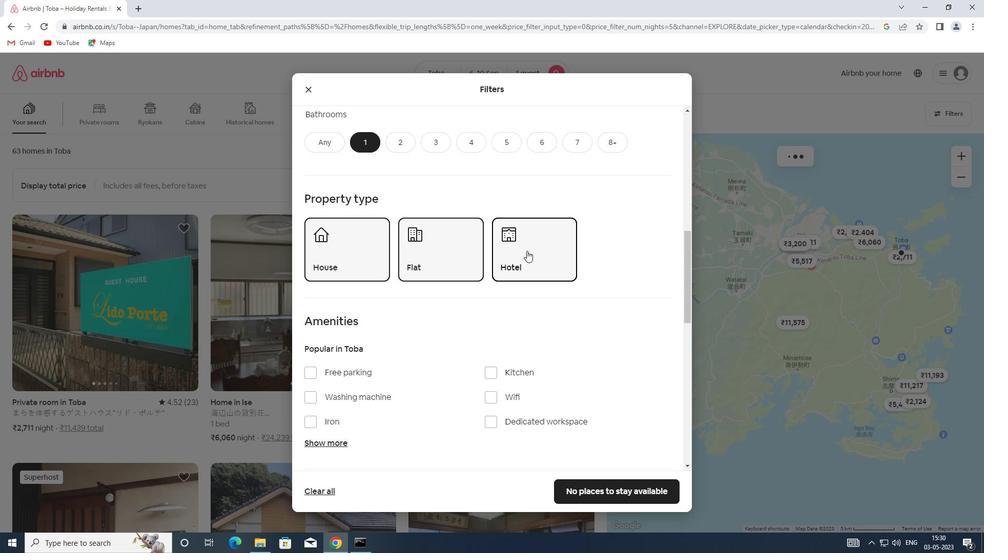 
Action: Mouse scrolled (527, 249) with delta (0, 0)
Screenshot: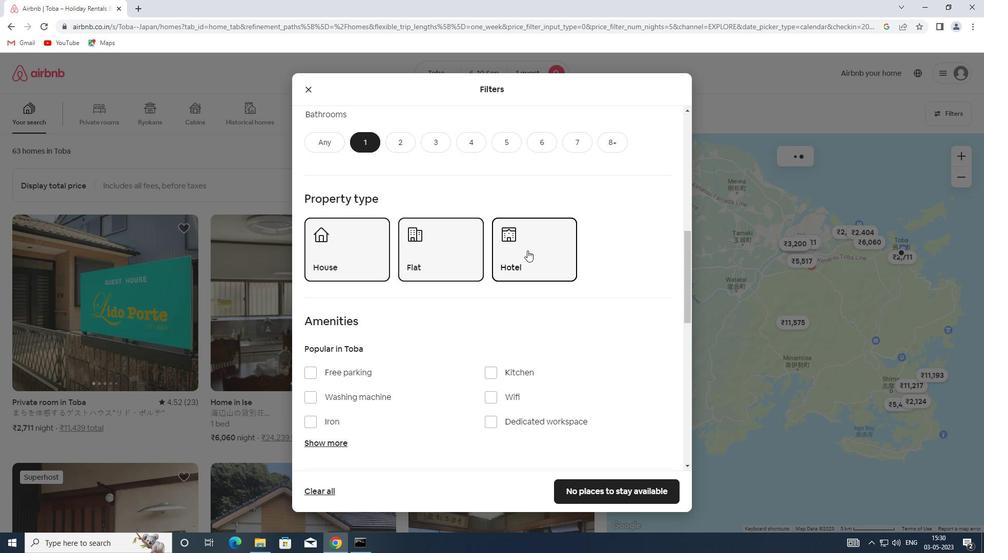 
Action: Mouse scrolled (527, 249) with delta (0, 0)
Screenshot: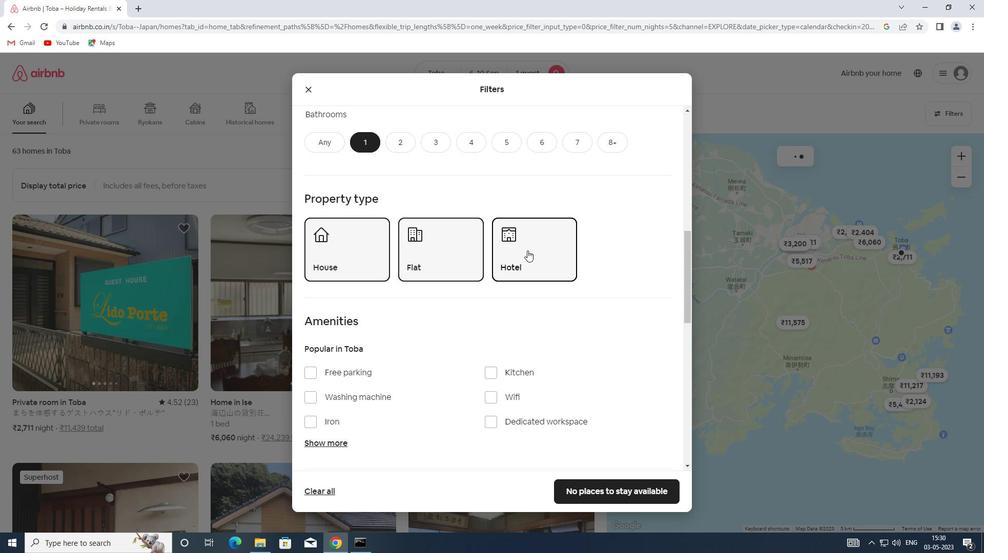 
Action: Mouse scrolled (527, 249) with delta (0, 0)
Screenshot: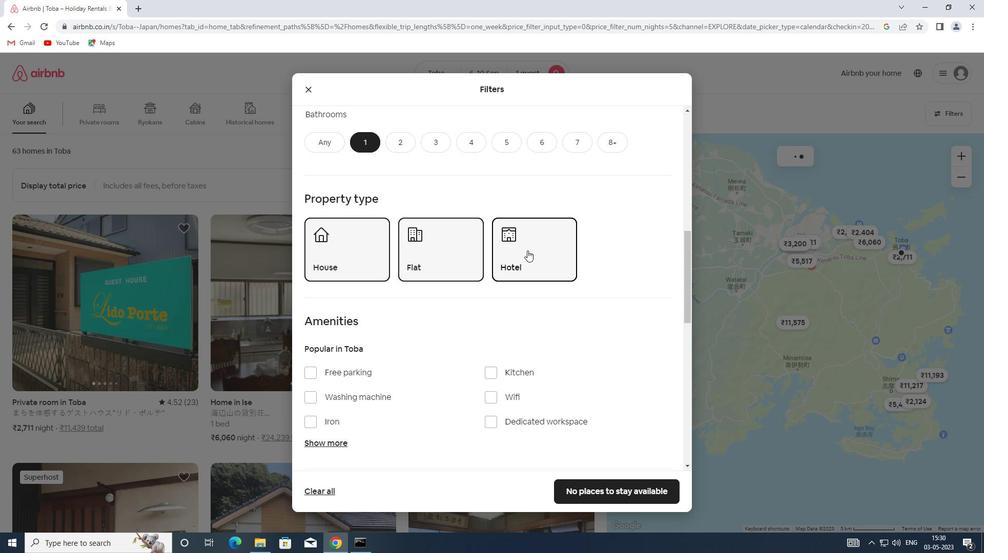 
Action: Mouse moved to (528, 250)
Screenshot: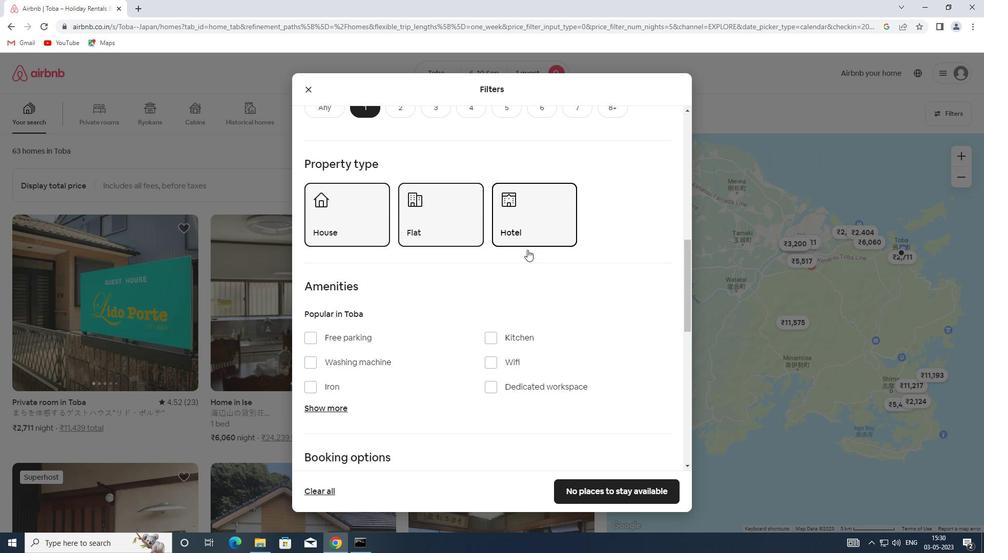 
Action: Mouse scrolled (528, 249) with delta (0, 0)
Screenshot: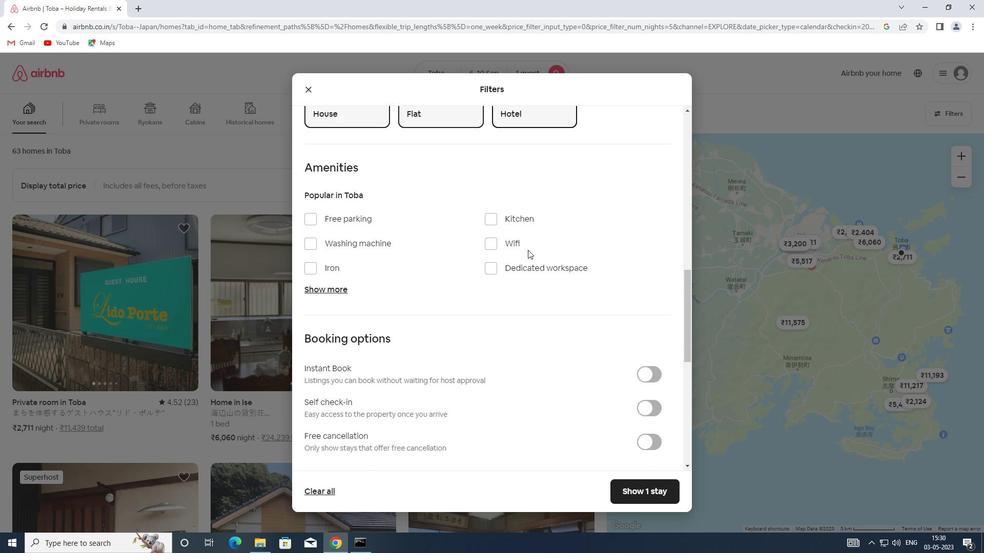 
Action: Mouse scrolled (528, 249) with delta (0, 0)
Screenshot: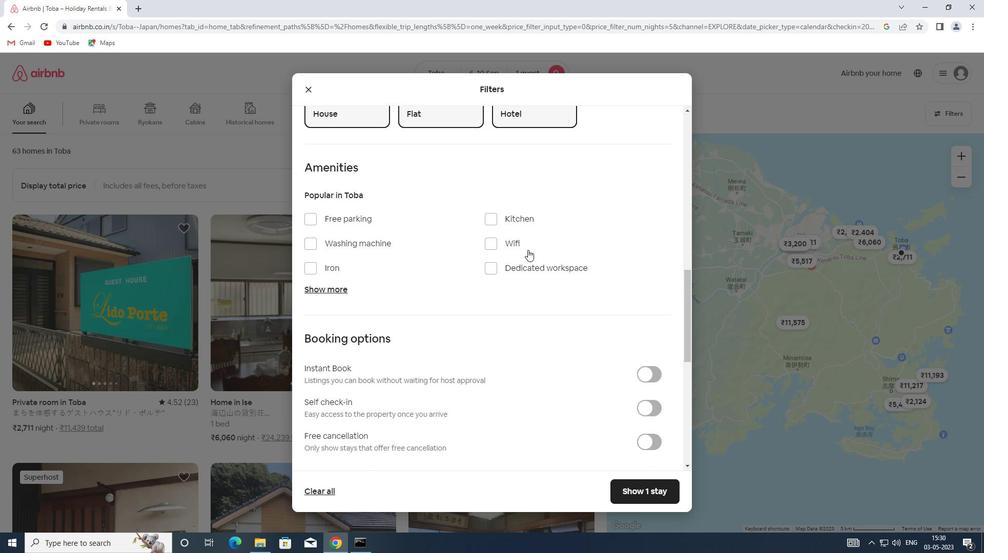 
Action: Mouse scrolled (528, 249) with delta (0, 0)
Screenshot: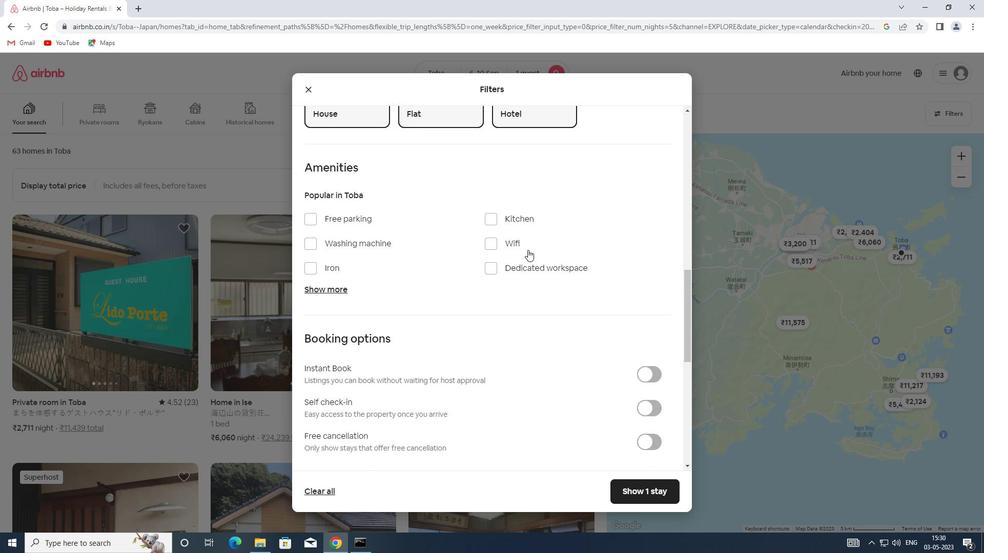
Action: Mouse moved to (641, 255)
Screenshot: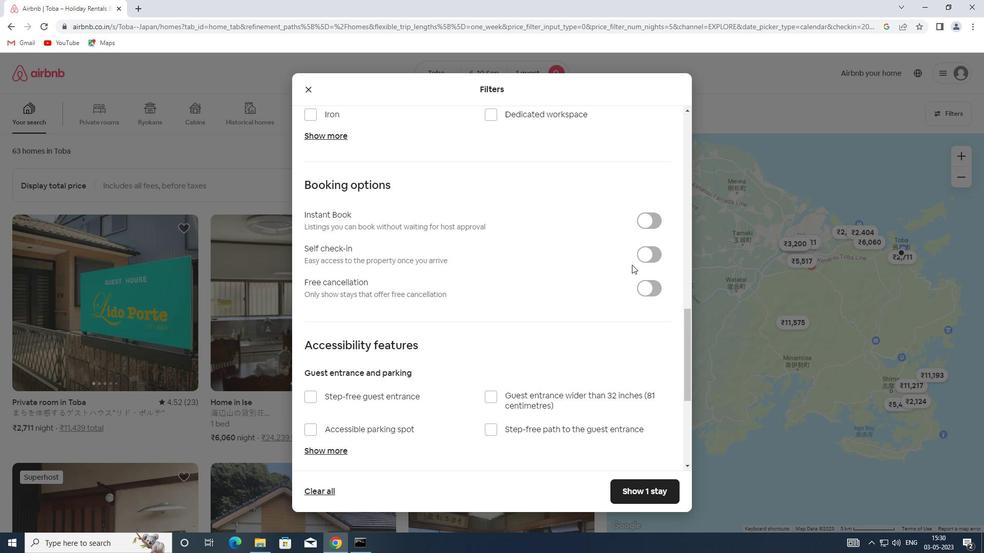 
Action: Mouse pressed left at (641, 255)
Screenshot: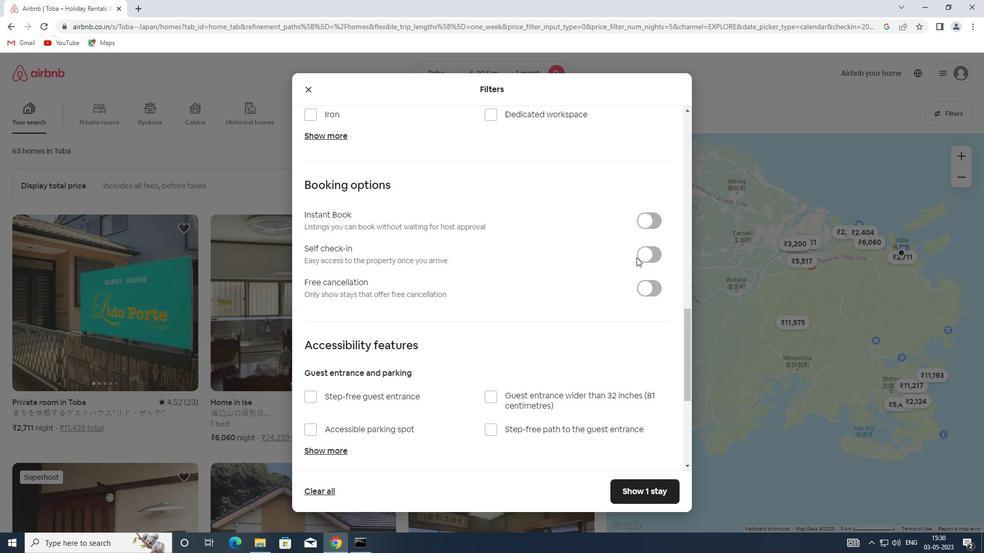 
Action: Mouse moved to (483, 300)
Screenshot: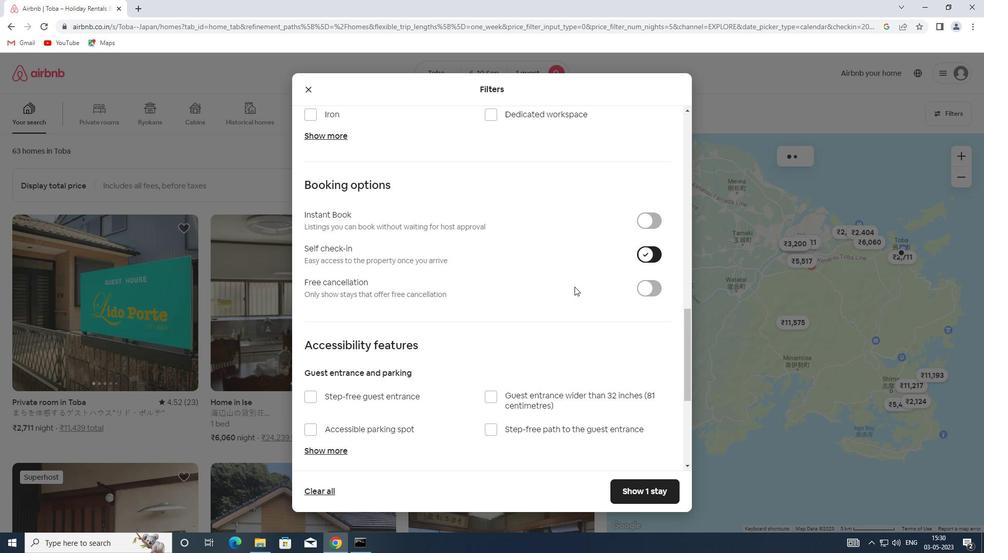 
Action: Mouse scrolled (483, 300) with delta (0, 0)
Screenshot: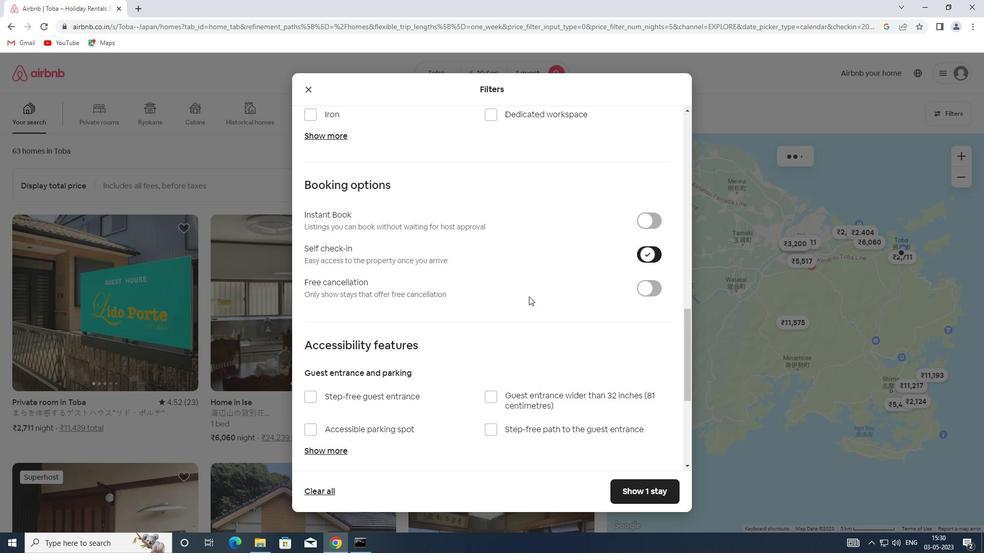 
Action: Mouse moved to (482, 301)
Screenshot: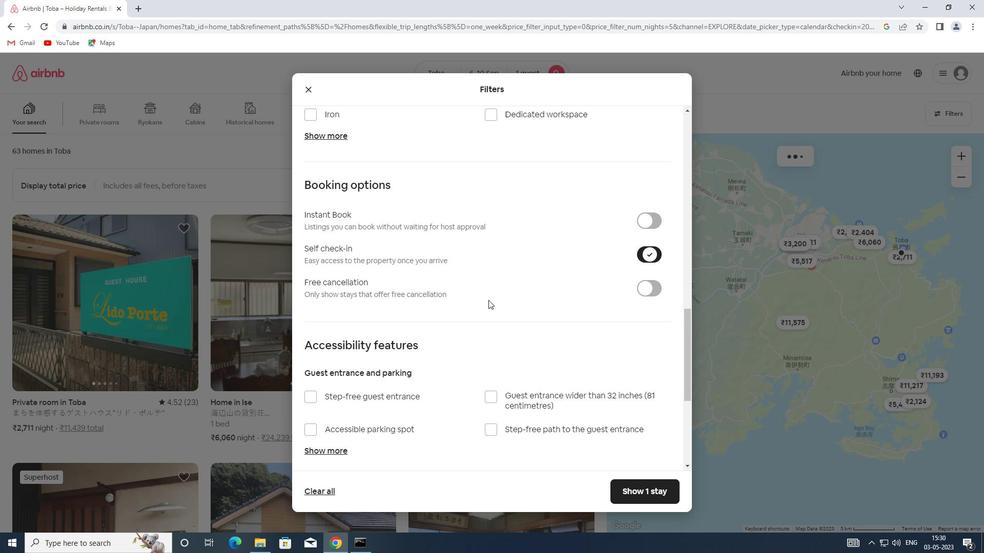 
Action: Mouse scrolled (482, 300) with delta (0, 0)
Screenshot: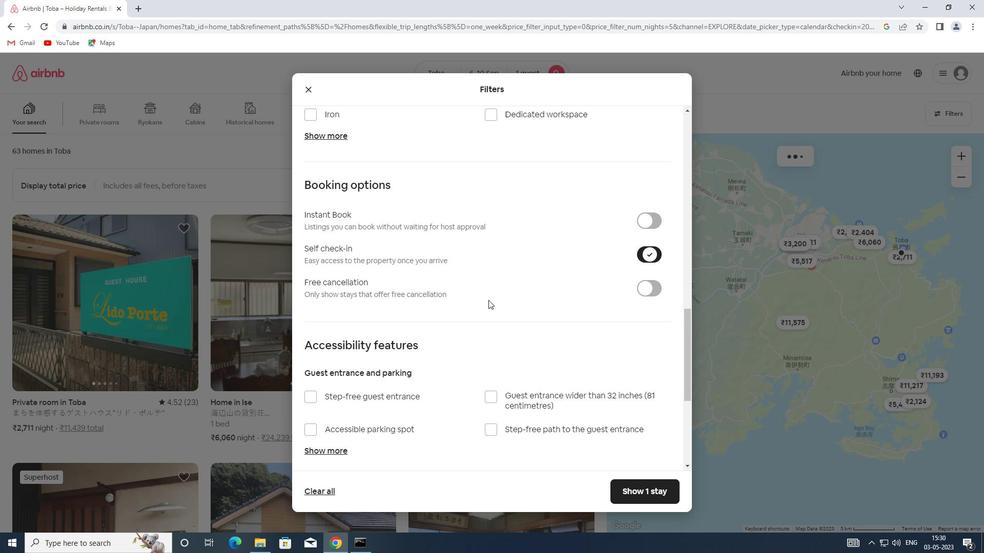 
Action: Mouse moved to (482, 301)
Screenshot: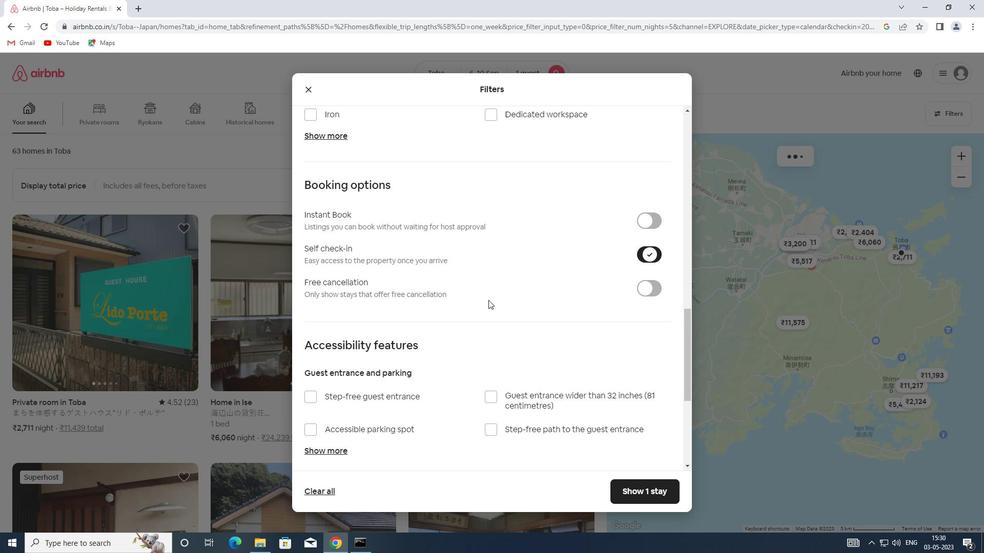 
Action: Mouse scrolled (482, 300) with delta (0, 0)
Screenshot: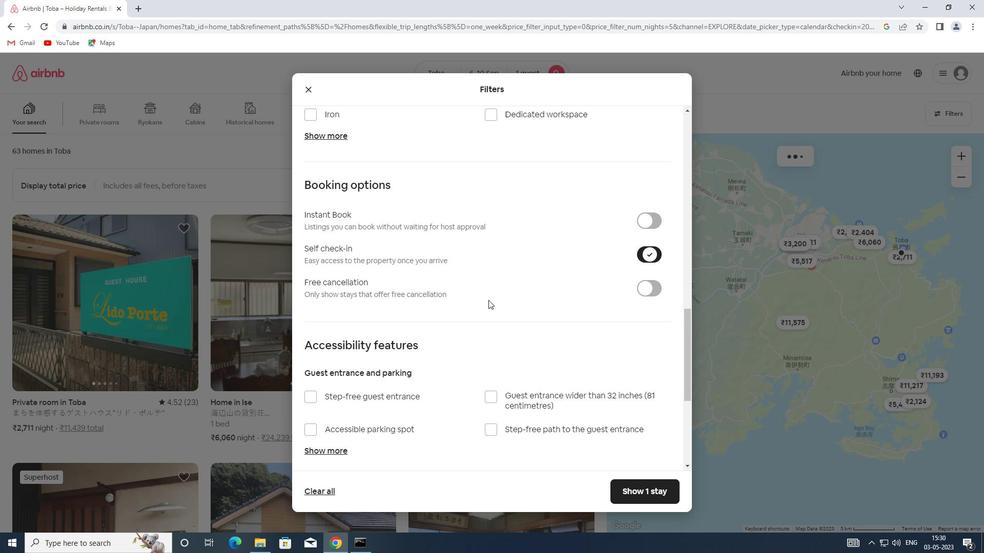 
Action: Mouse moved to (482, 301)
Screenshot: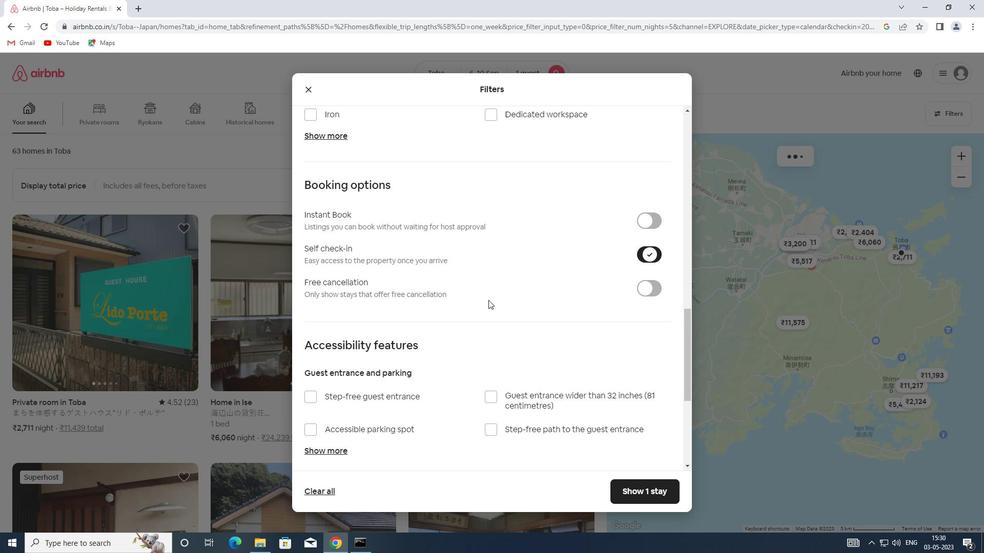 
Action: Mouse scrolled (482, 301) with delta (0, 0)
Screenshot: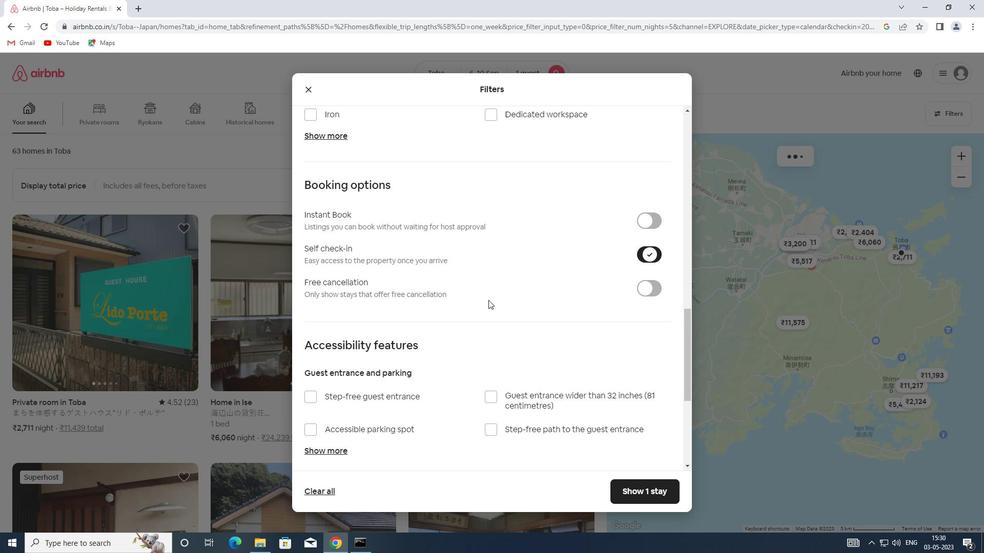 
Action: Mouse moved to (325, 435)
Screenshot: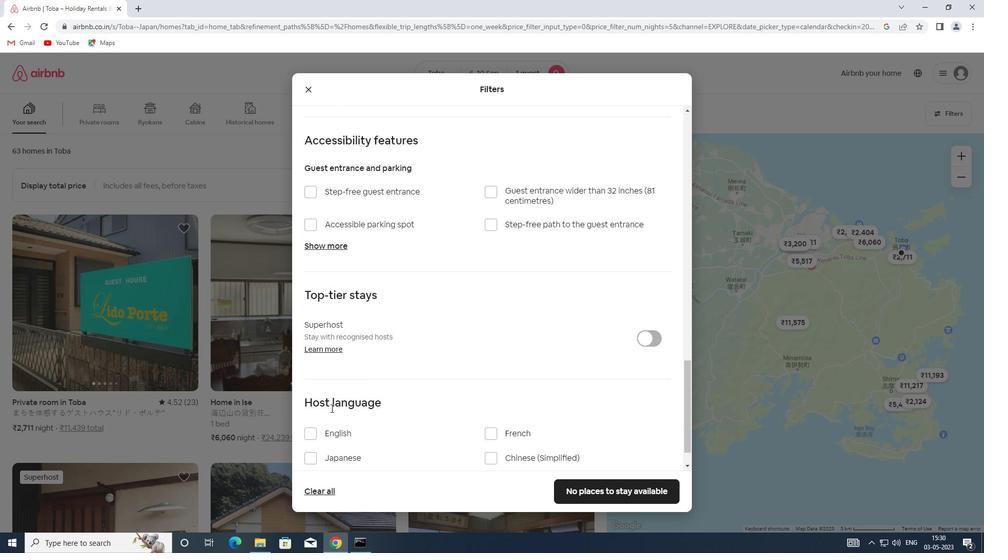 
Action: Mouse pressed left at (325, 435)
Screenshot: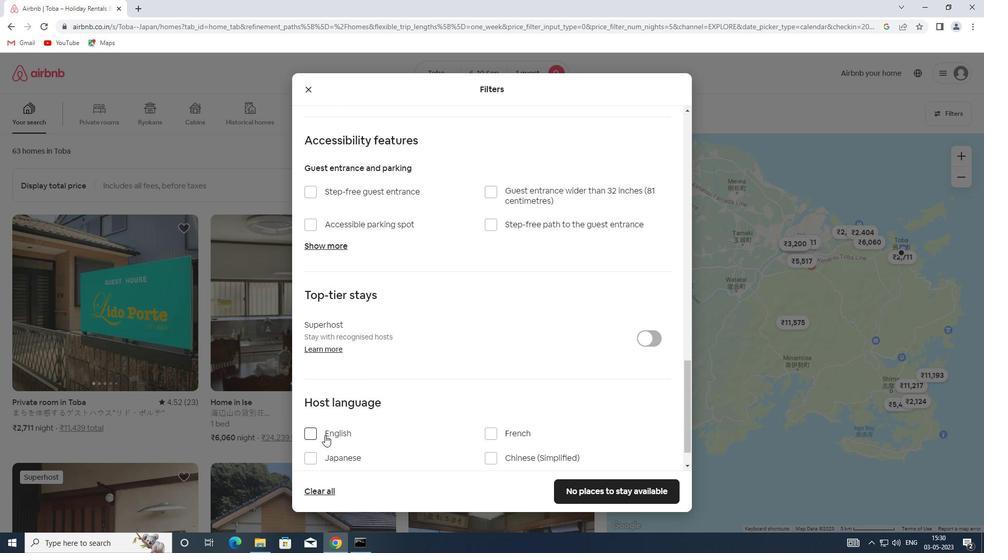 
Action: Mouse moved to (599, 491)
Screenshot: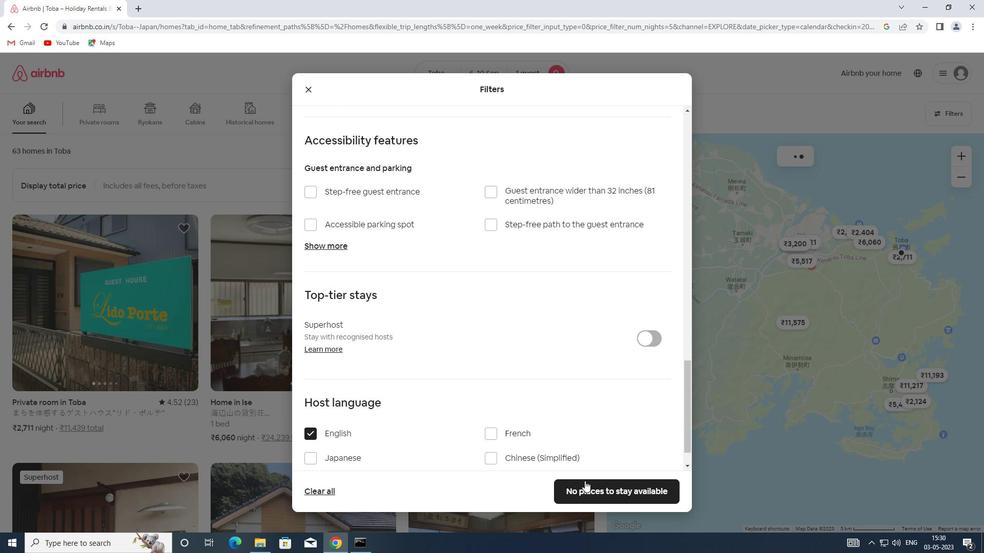 
Action: Mouse pressed left at (599, 491)
Screenshot: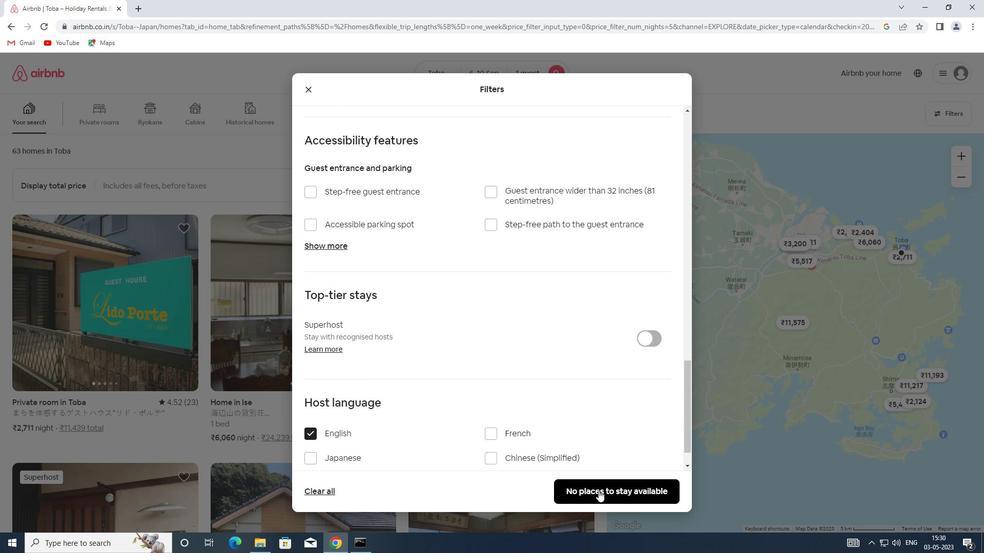 
Action: Mouse moved to (599, 491)
Screenshot: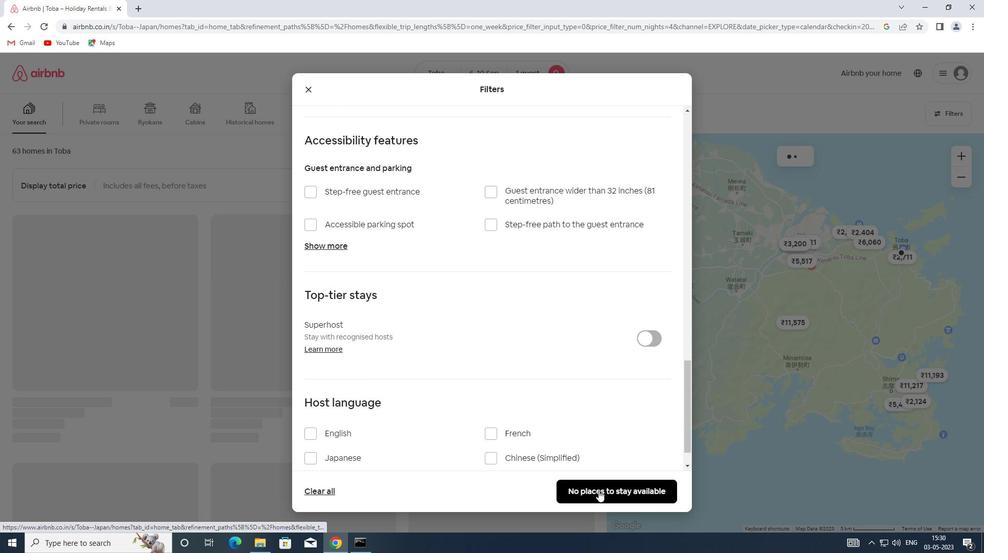 
